 Task: Set up a reminder for the sugar-free month.
Action: Mouse moved to (83, 126)
Screenshot: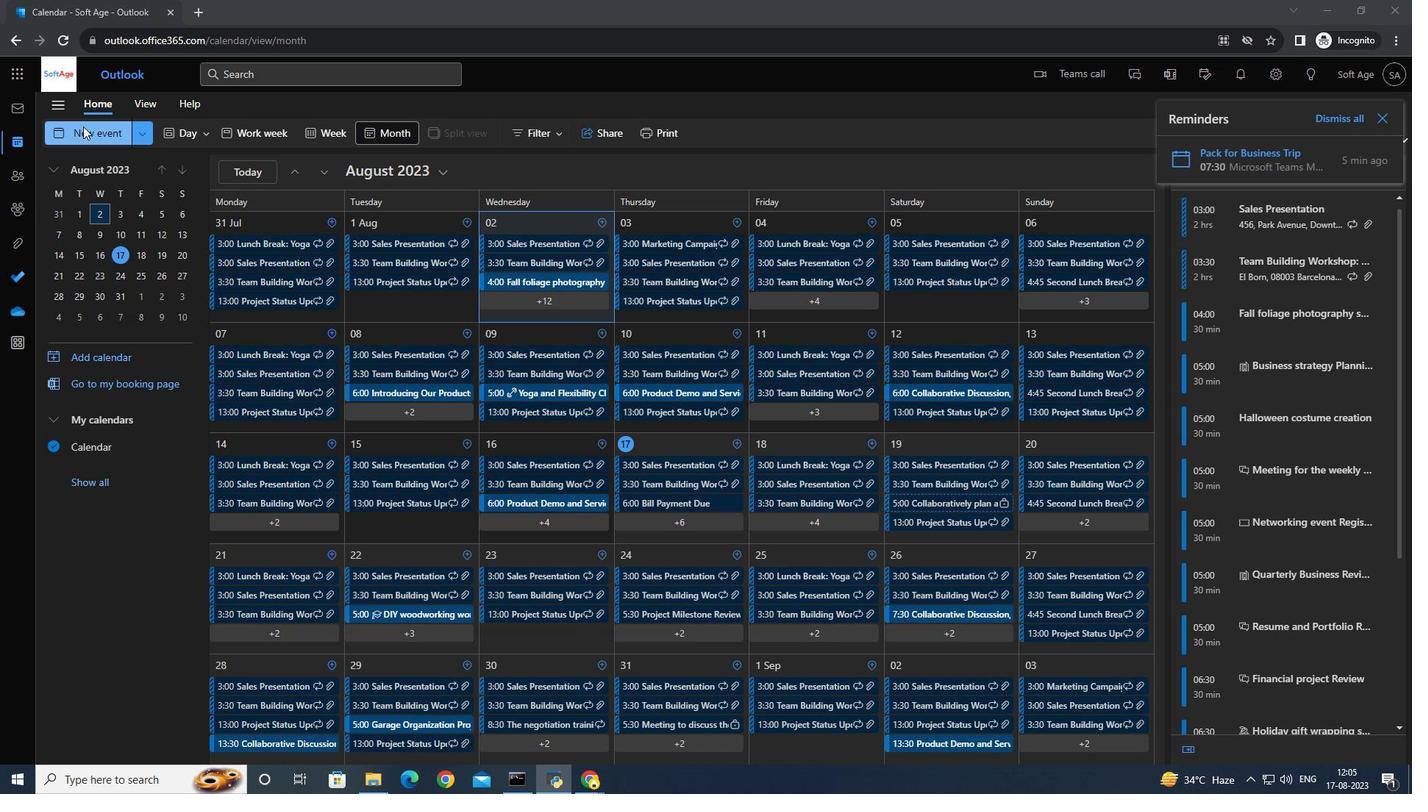 
Action: Mouse pressed left at (83, 126)
Screenshot: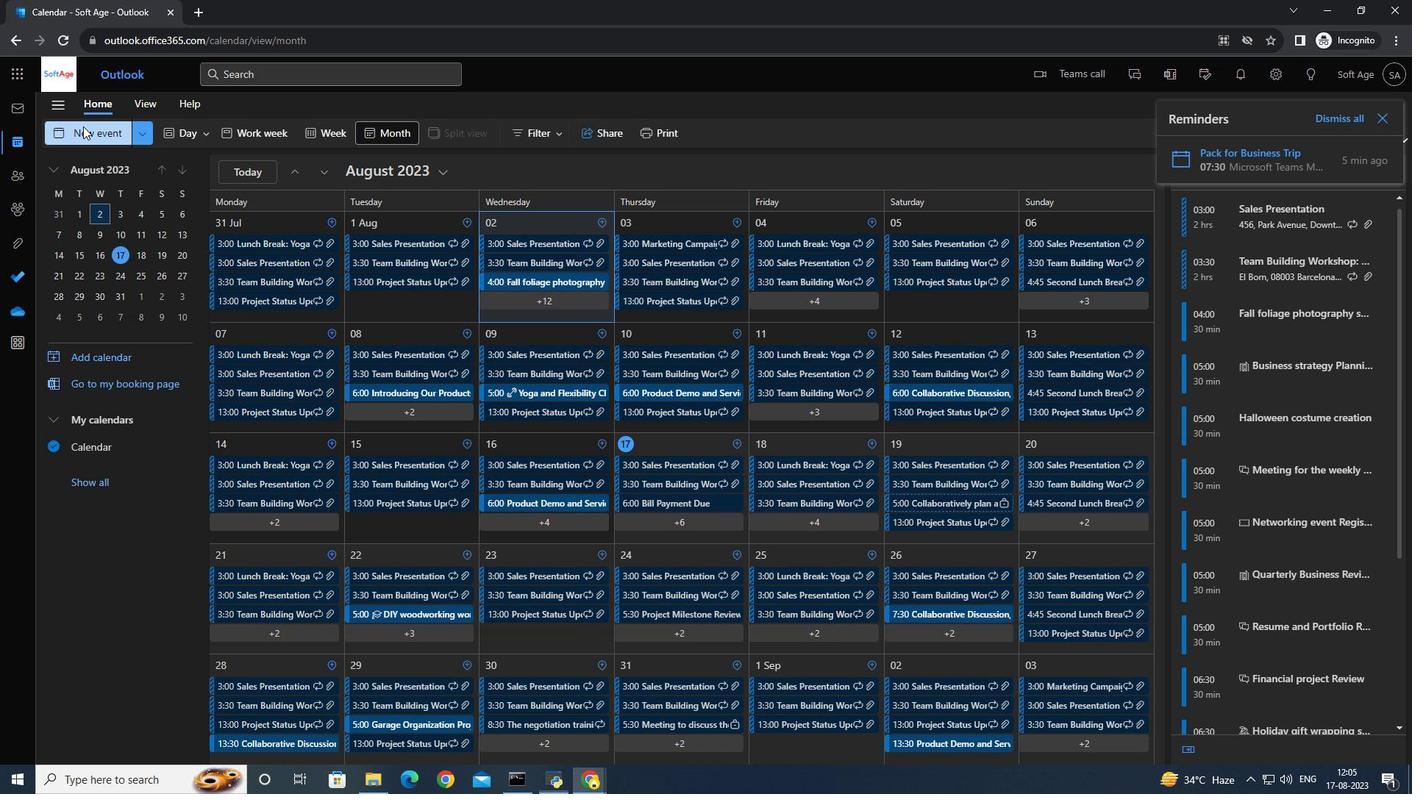 
Action: Mouse moved to (375, 234)
Screenshot: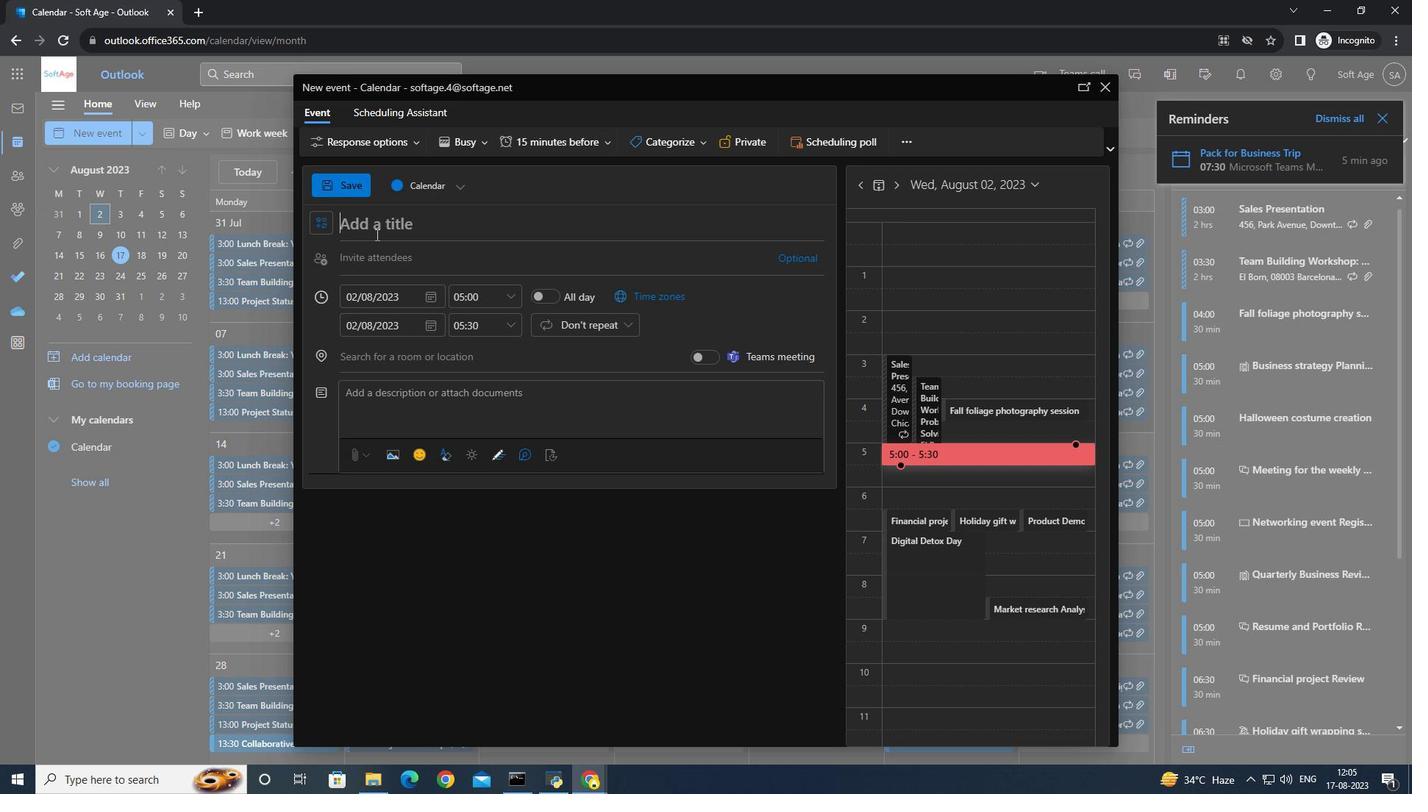
Action: Key pressed <Key.caps_lock>S<Key.caps_lock>ugar<Key.space><Key.caps_lock>F<Key.caps_lock>ree<Key.space><Key.caps_lock>M<Key.caps_lock>onth
Screenshot: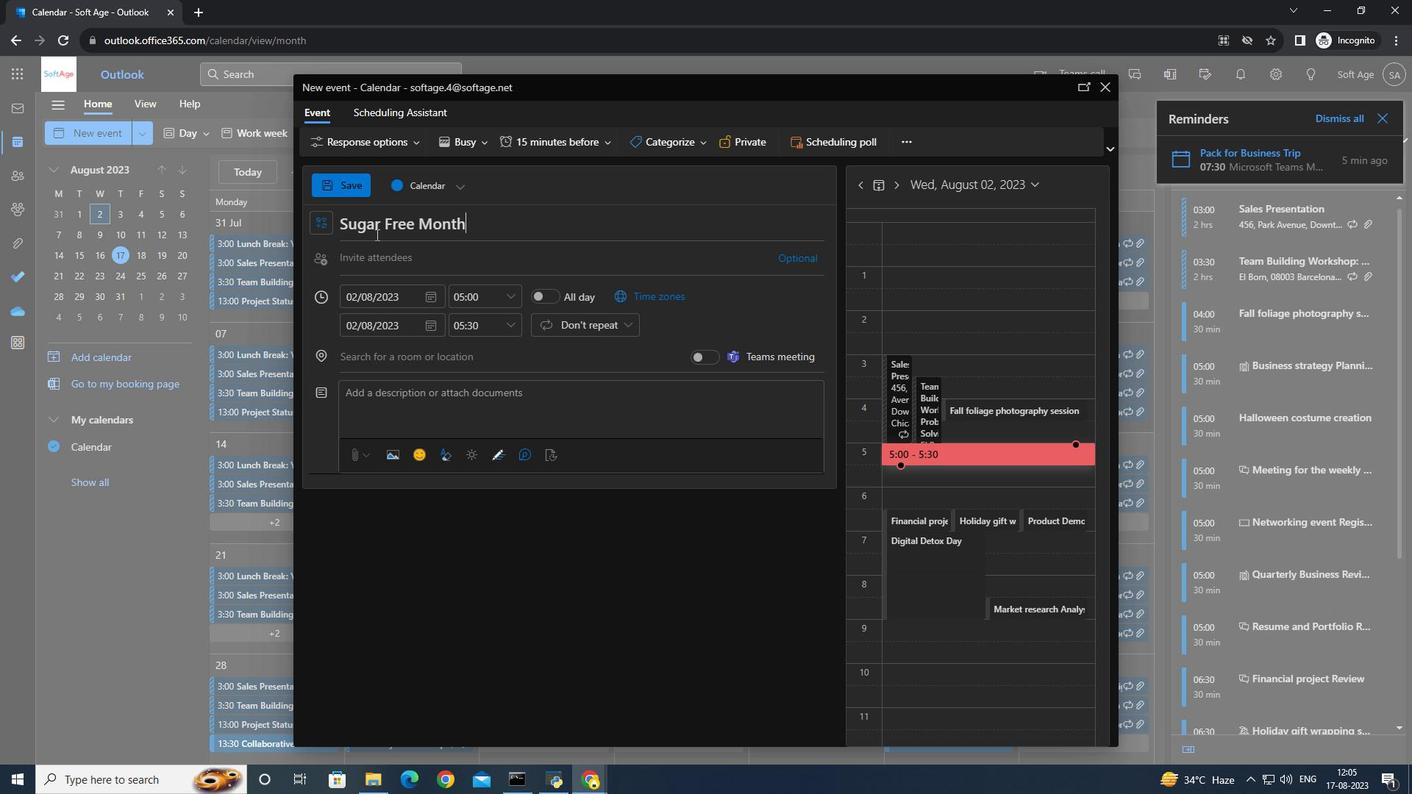
Action: Mouse moved to (404, 297)
Screenshot: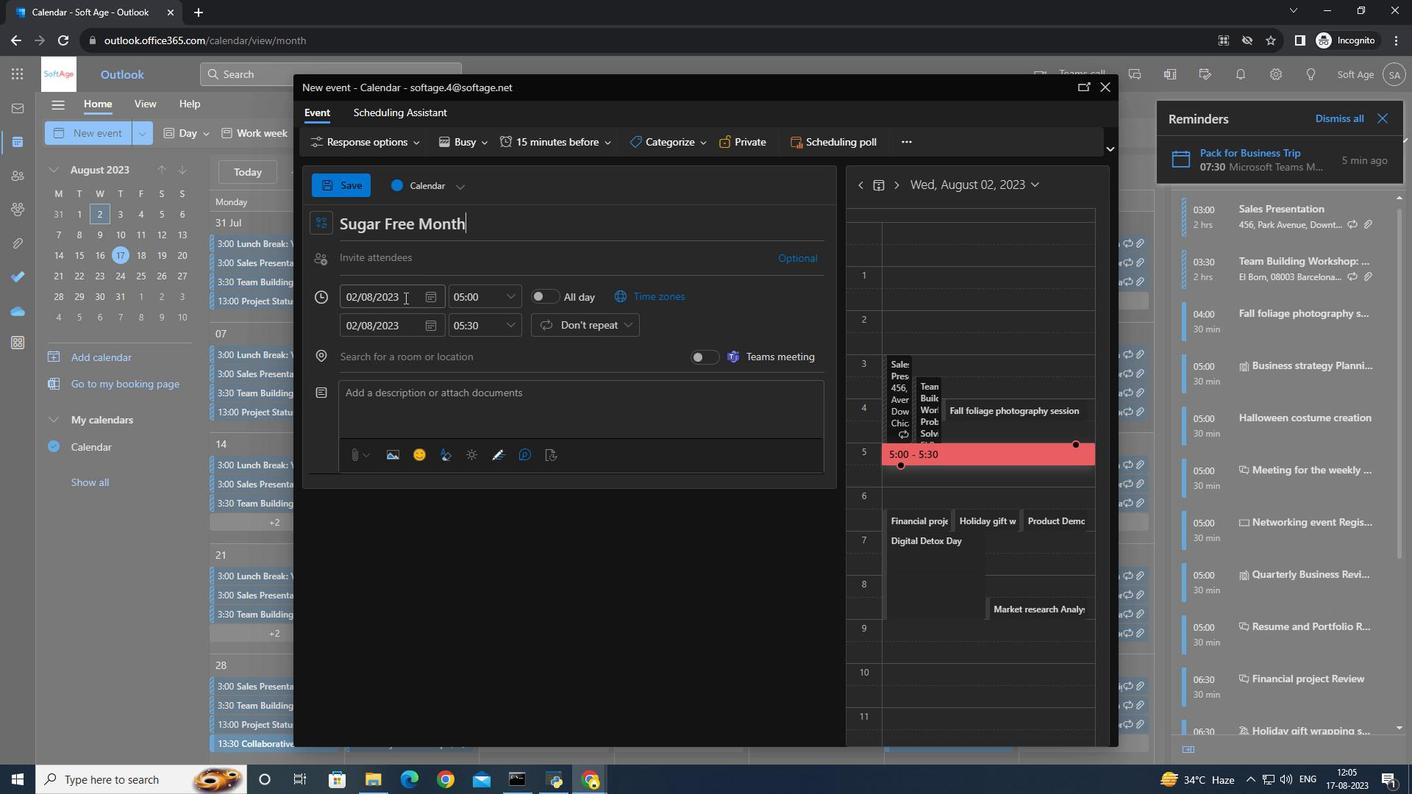 
Action: Mouse pressed left at (404, 297)
Screenshot: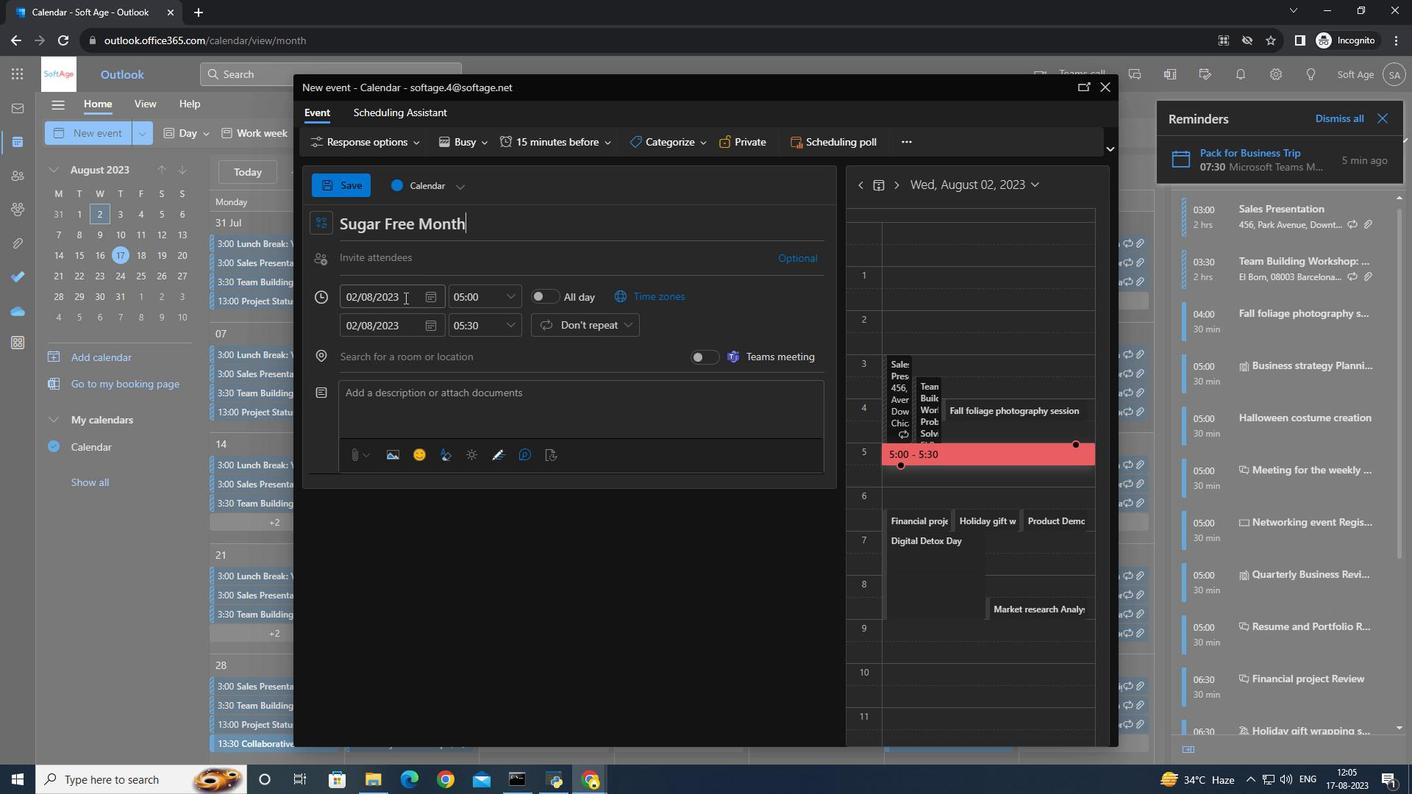 
Action: Mouse moved to (417, 393)
Screenshot: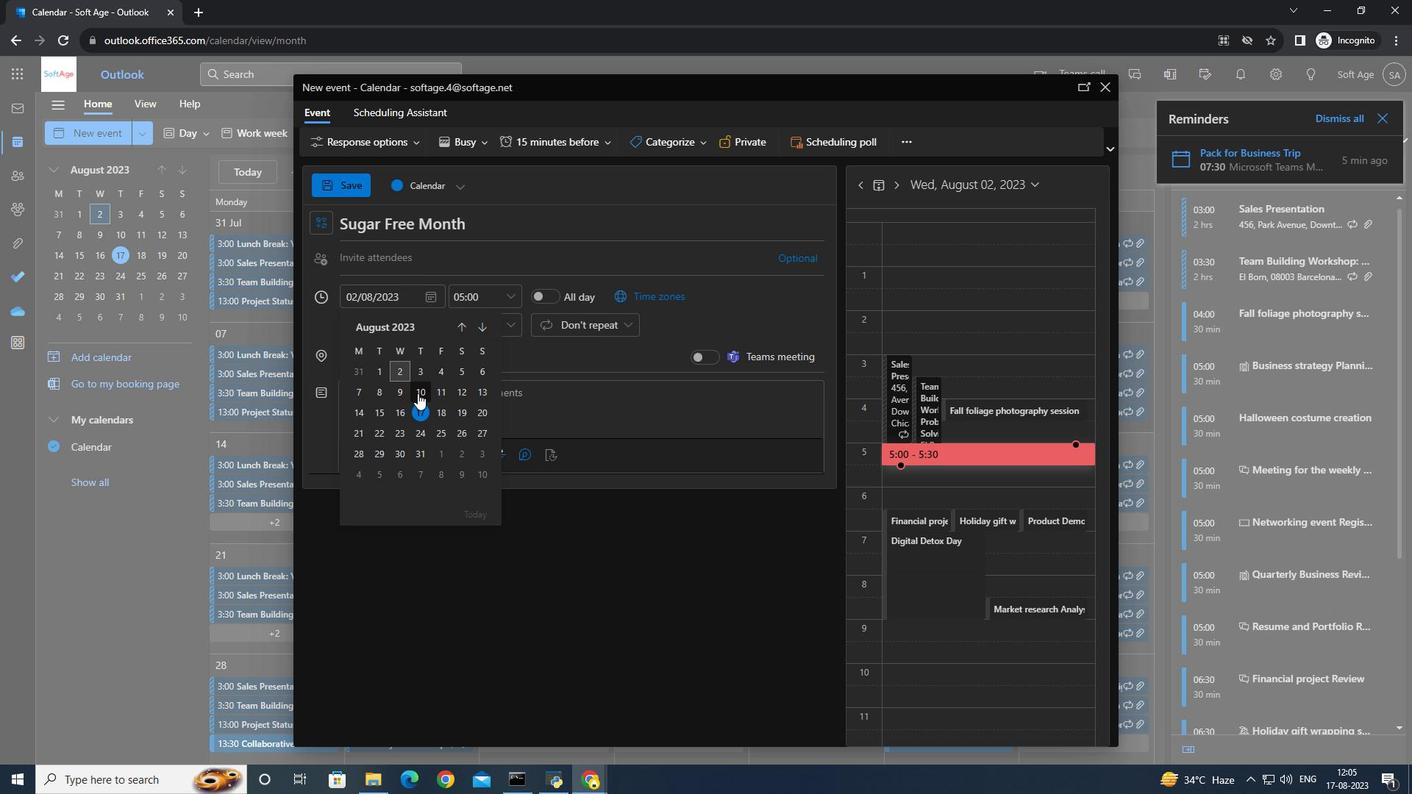 
Action: Mouse pressed left at (417, 393)
Screenshot: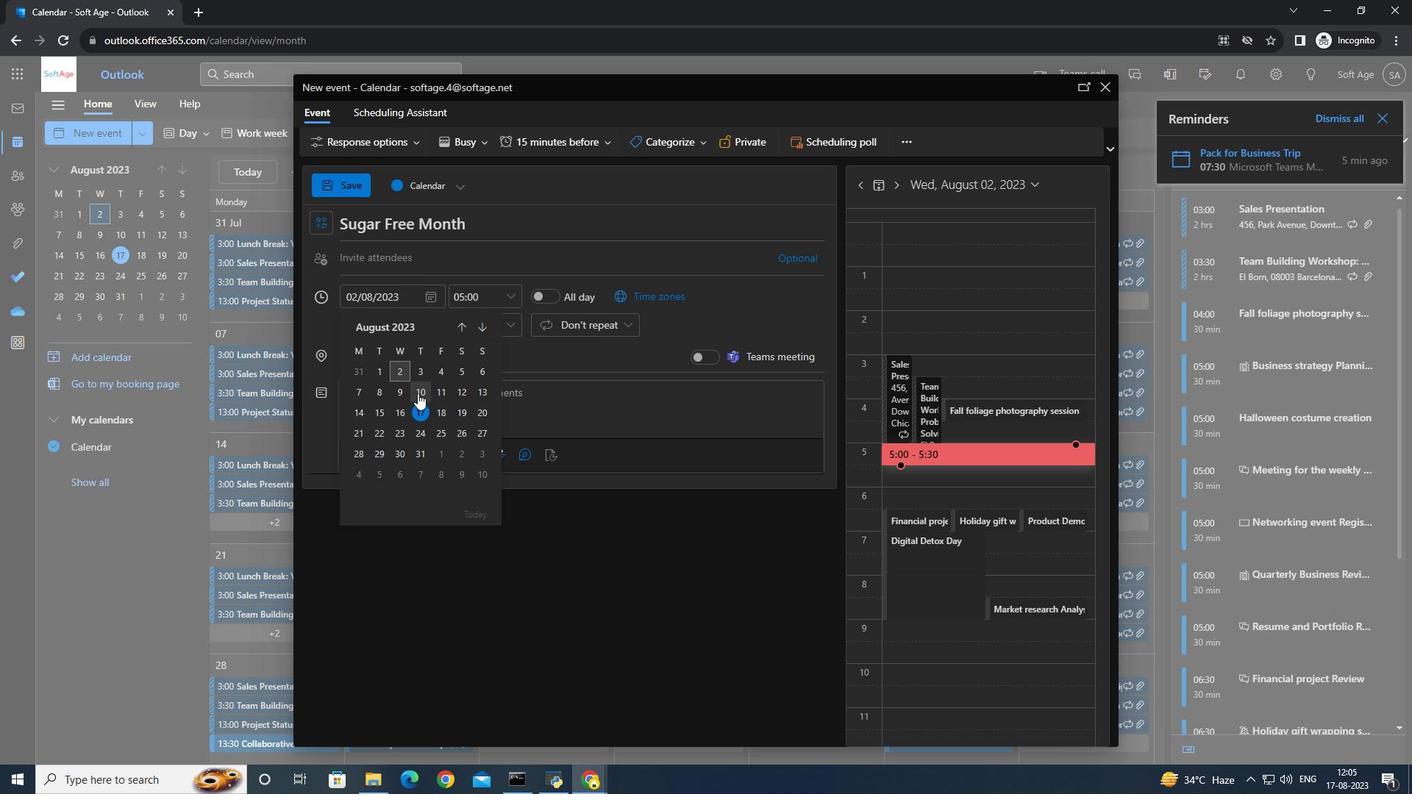 
Action: Mouse moved to (505, 302)
Screenshot: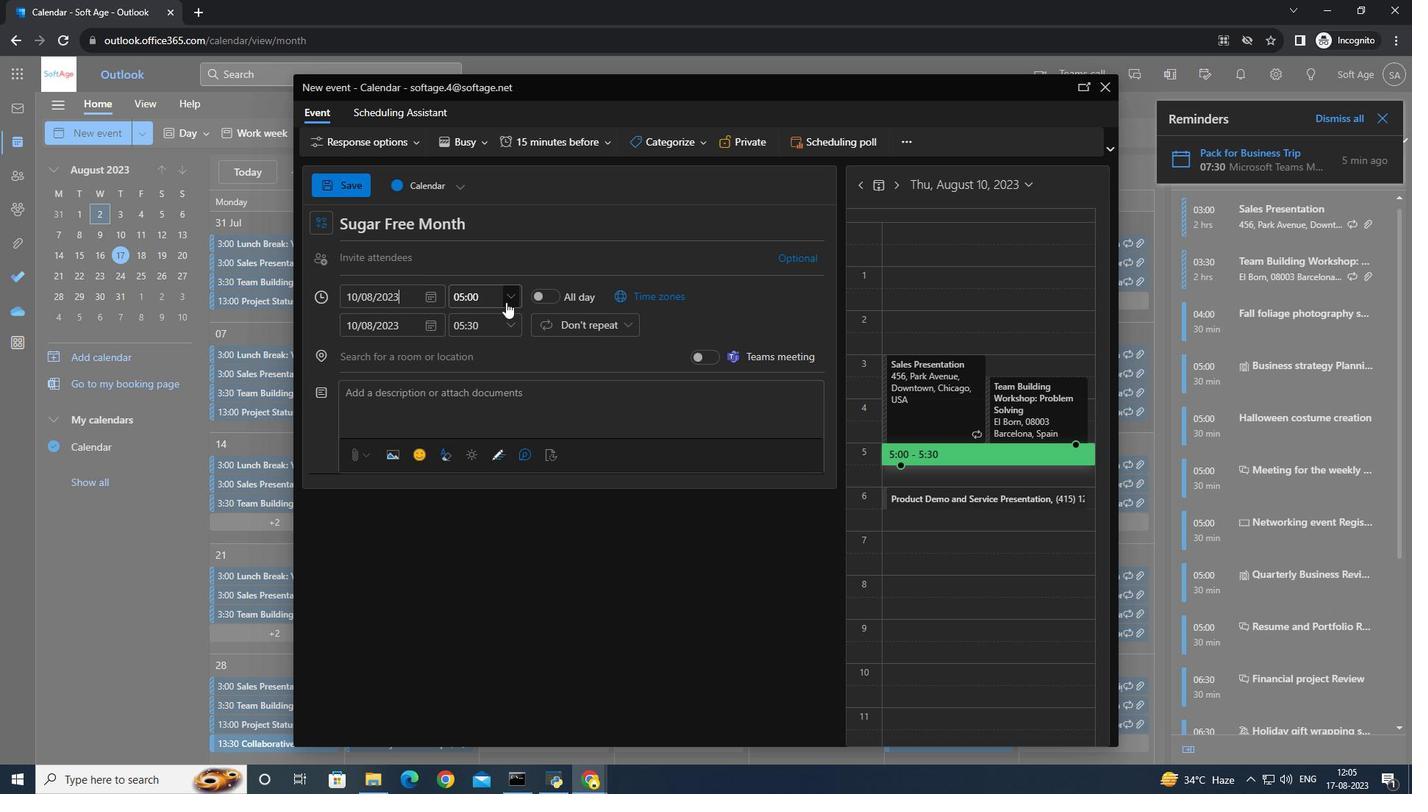 
Action: Mouse pressed left at (505, 302)
Screenshot: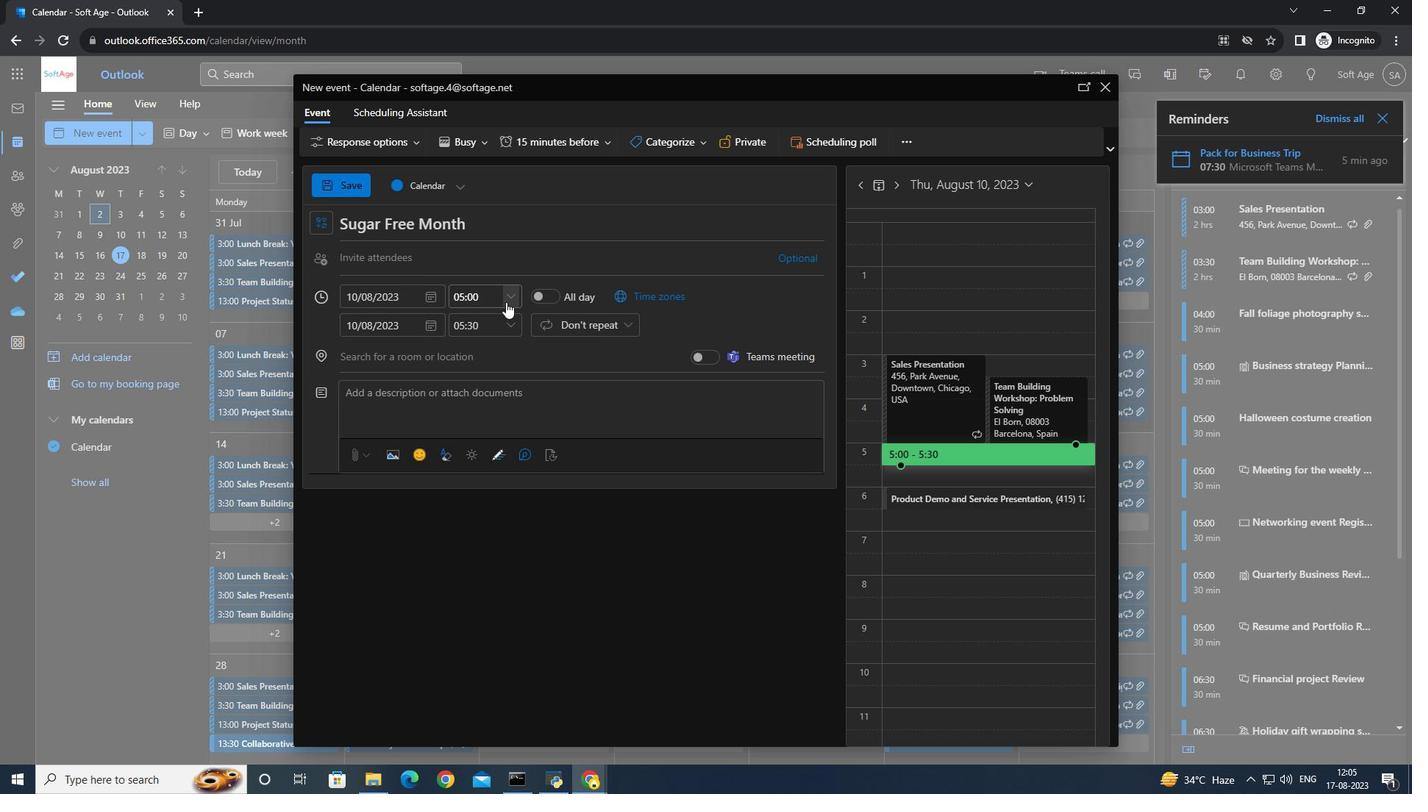 
Action: Mouse moved to (485, 369)
Screenshot: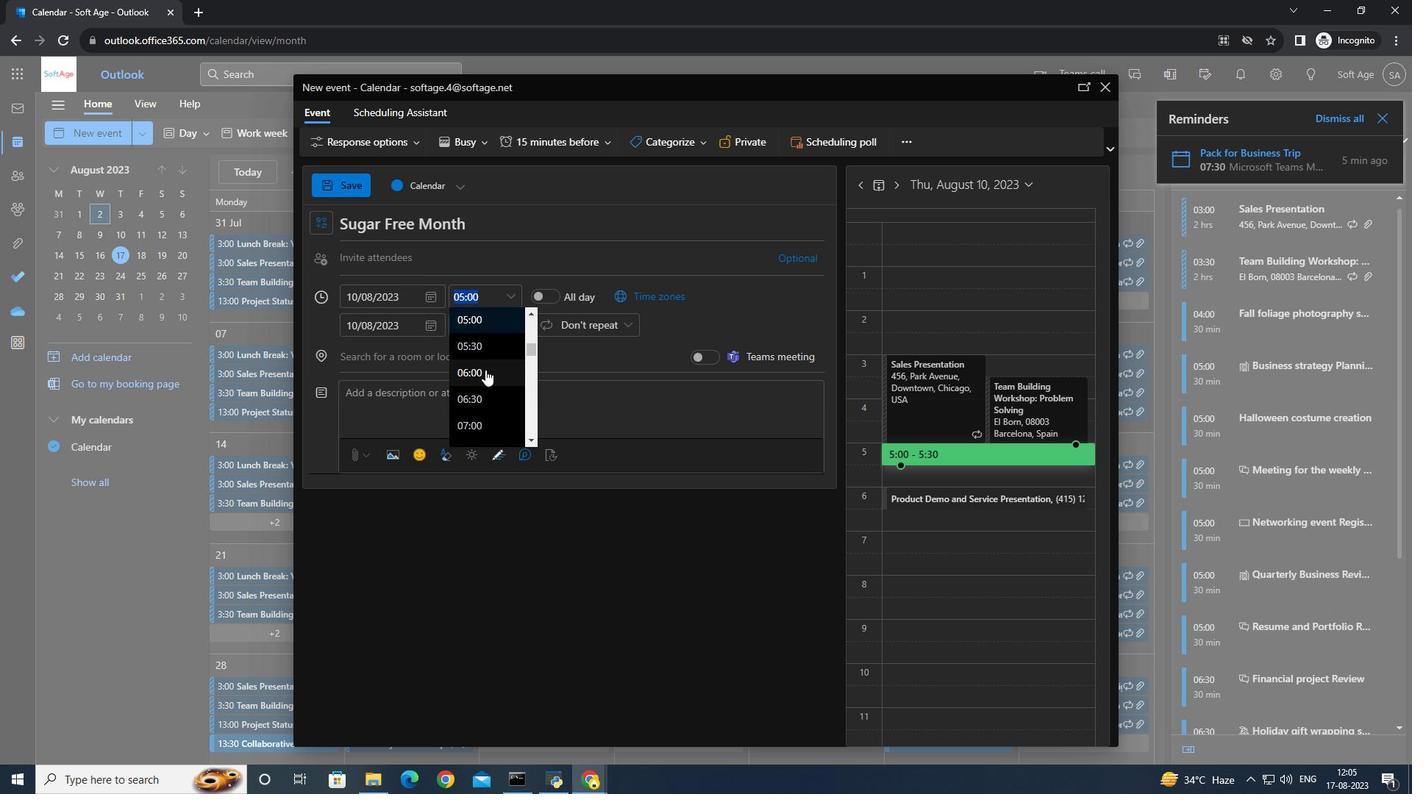 
Action: Mouse scrolled (485, 370) with delta (0, 0)
Screenshot: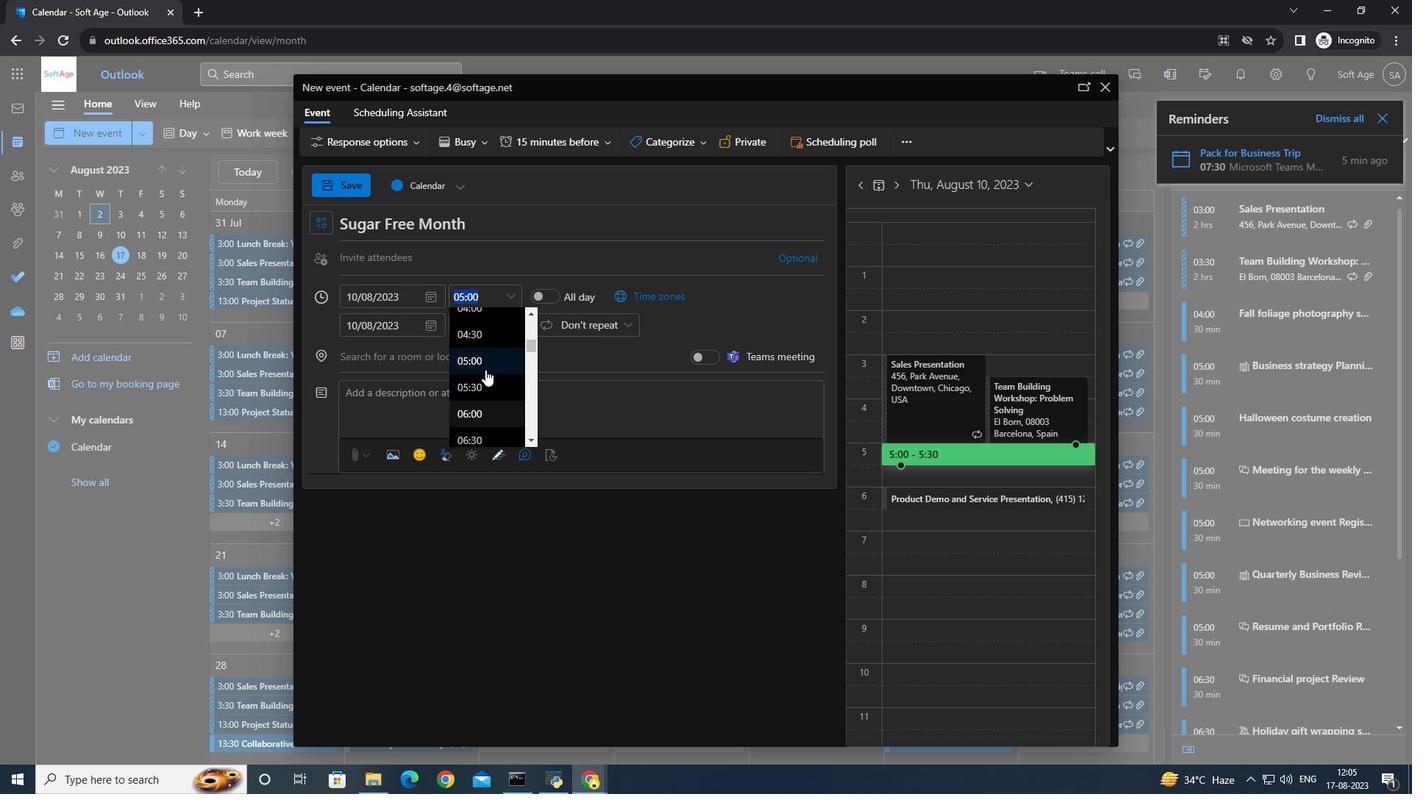 
Action: Mouse scrolled (485, 370) with delta (0, 0)
Screenshot: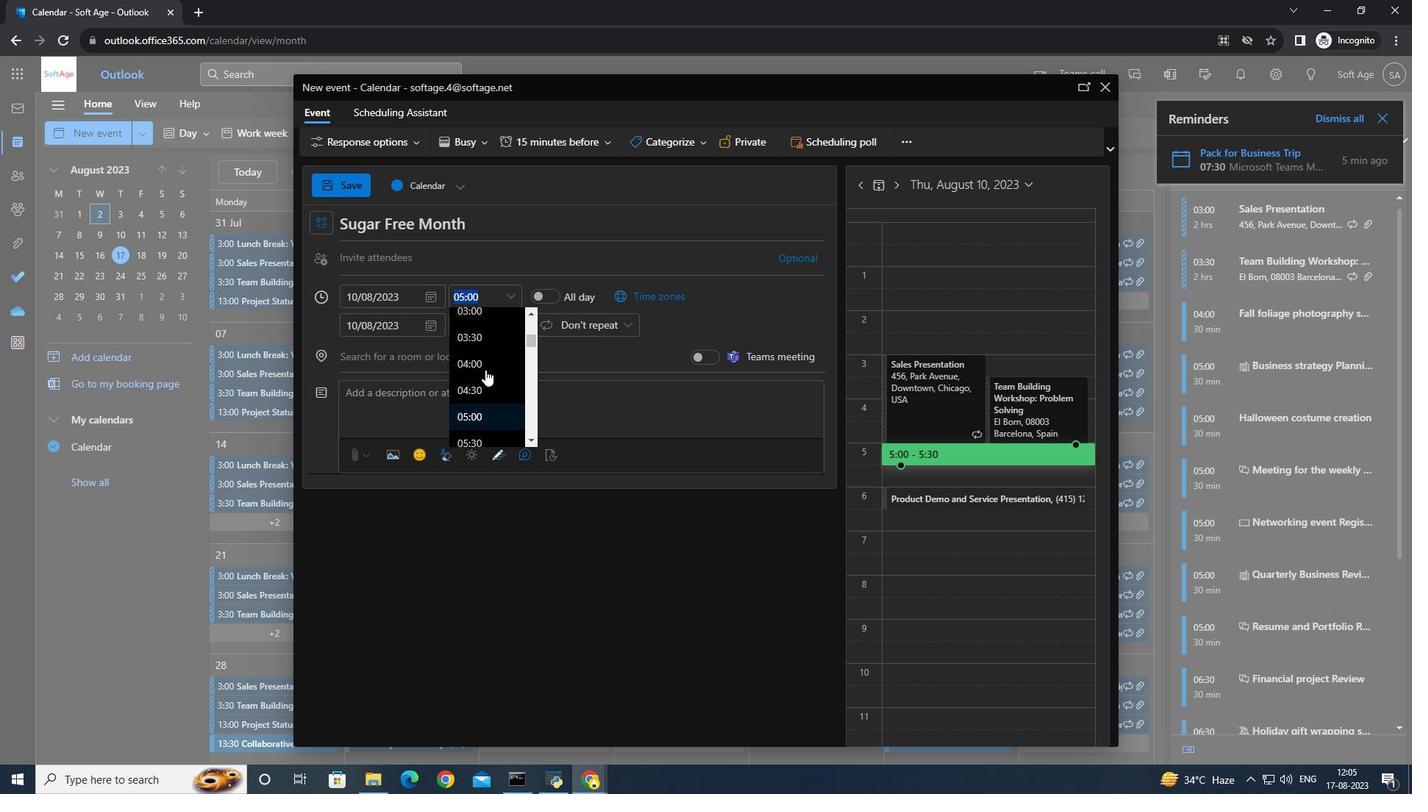 
Action: Mouse scrolled (485, 370) with delta (0, 0)
Screenshot: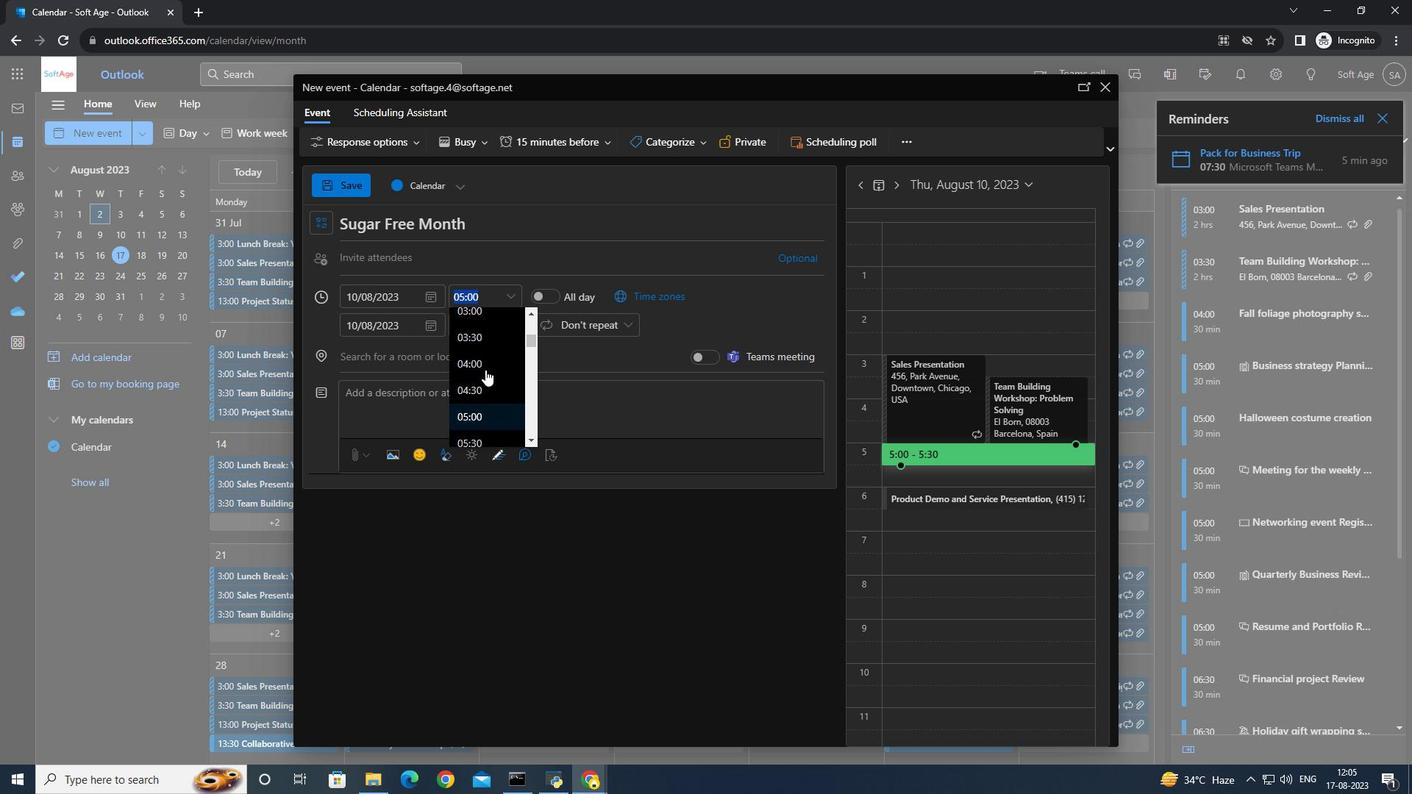 
Action: Mouse scrolled (485, 370) with delta (0, 0)
Screenshot: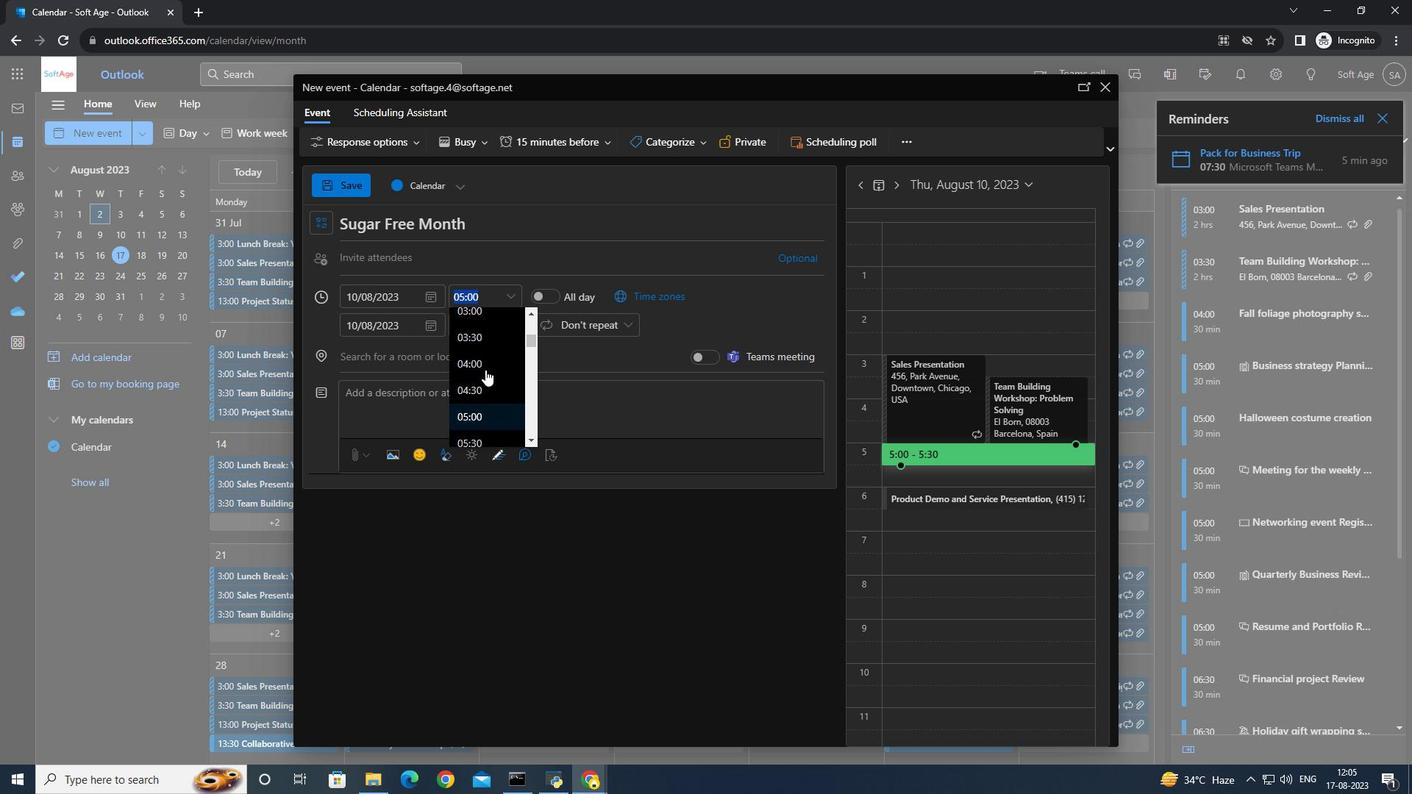 
Action: Mouse scrolled (485, 370) with delta (0, 0)
Screenshot: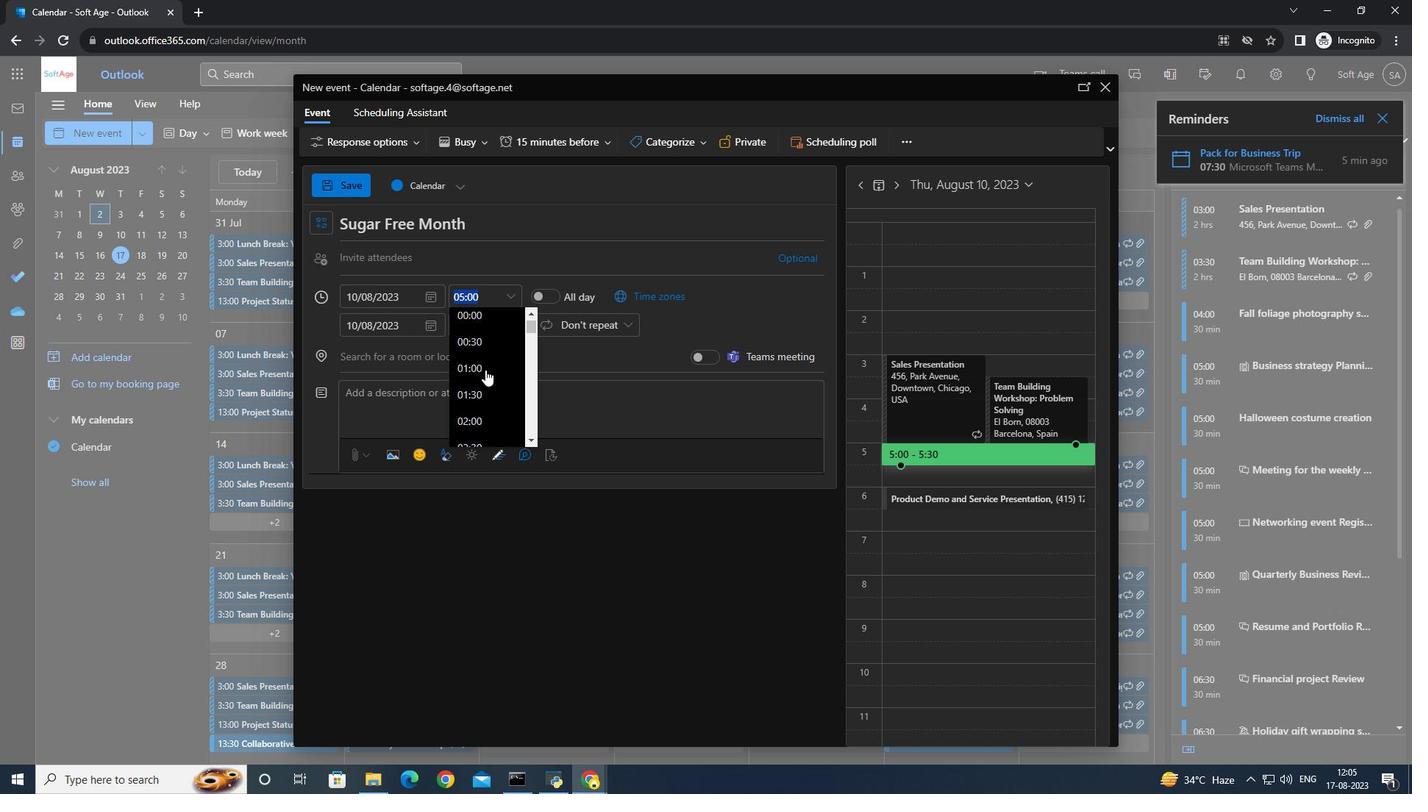 
Action: Mouse moved to (483, 402)
Screenshot: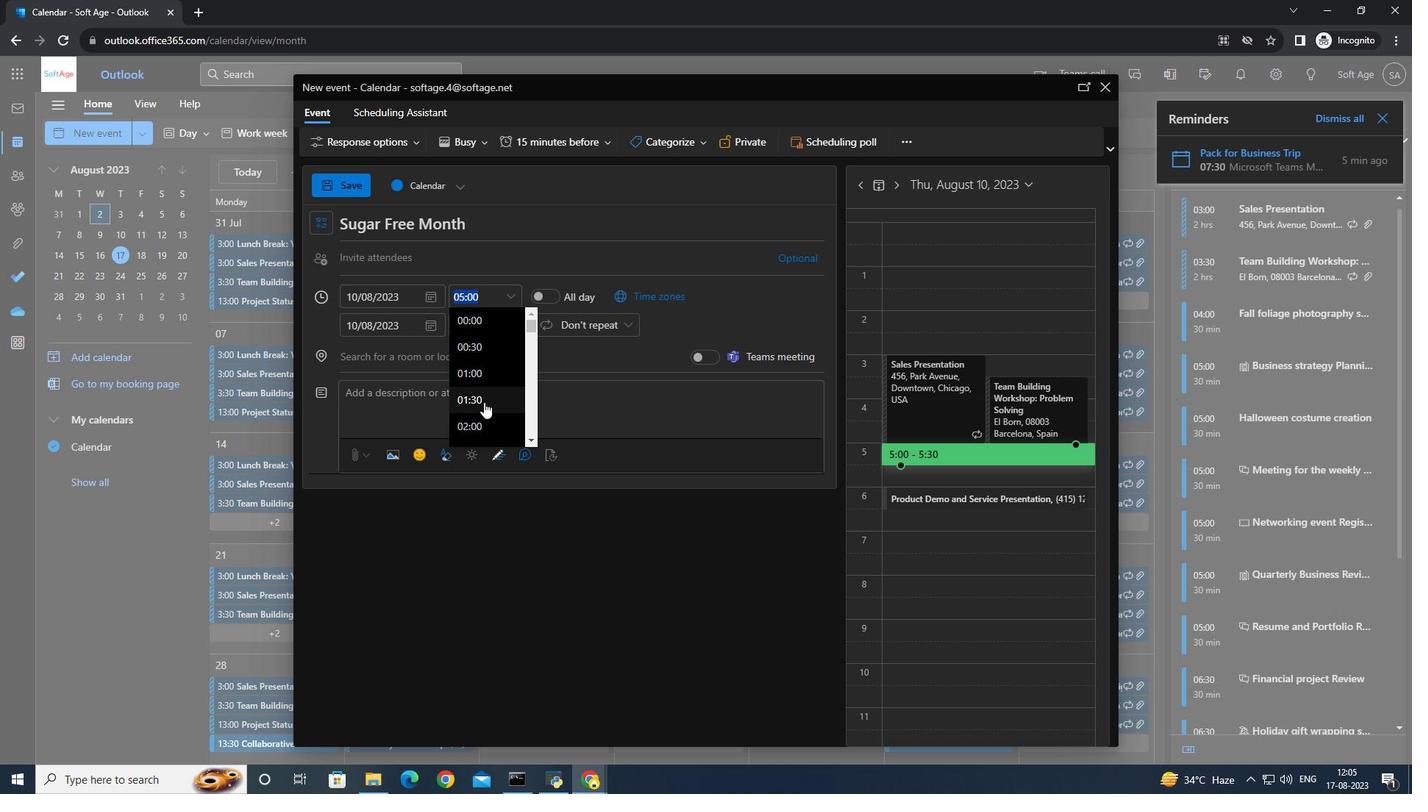 
Action: Mouse scrolled (483, 401) with delta (0, 0)
Screenshot: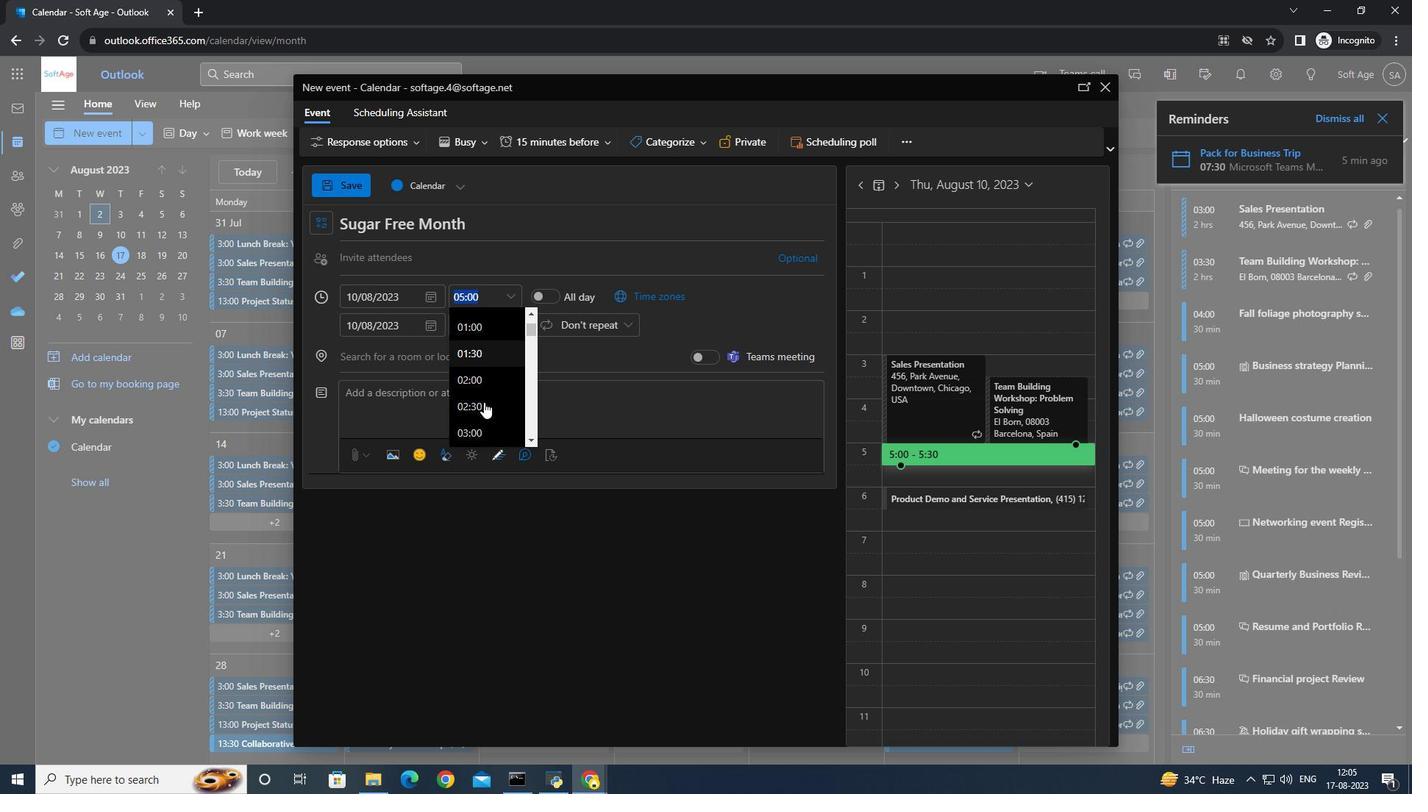 
Action: Mouse scrolled (483, 401) with delta (0, 0)
Screenshot: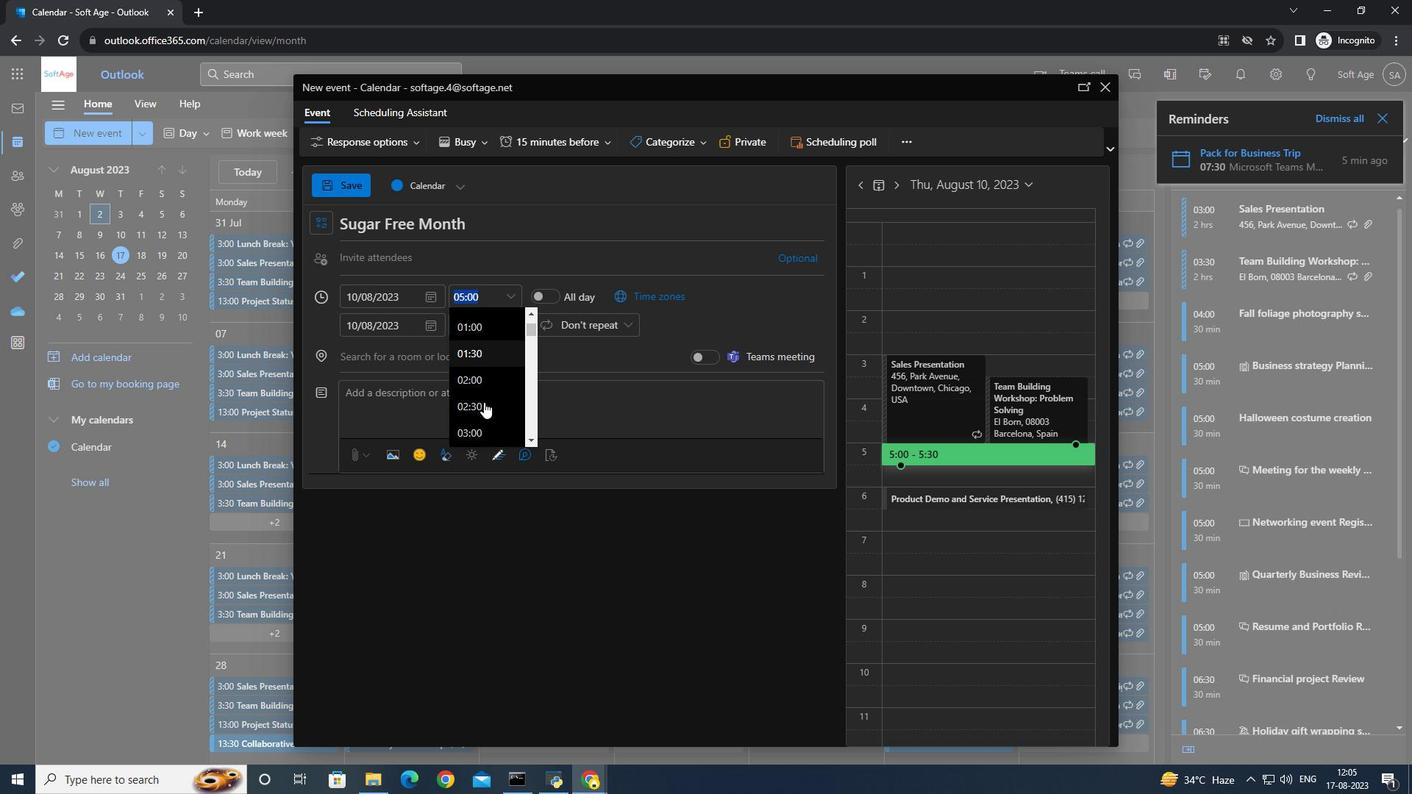 
Action: Mouse moved to (477, 403)
Screenshot: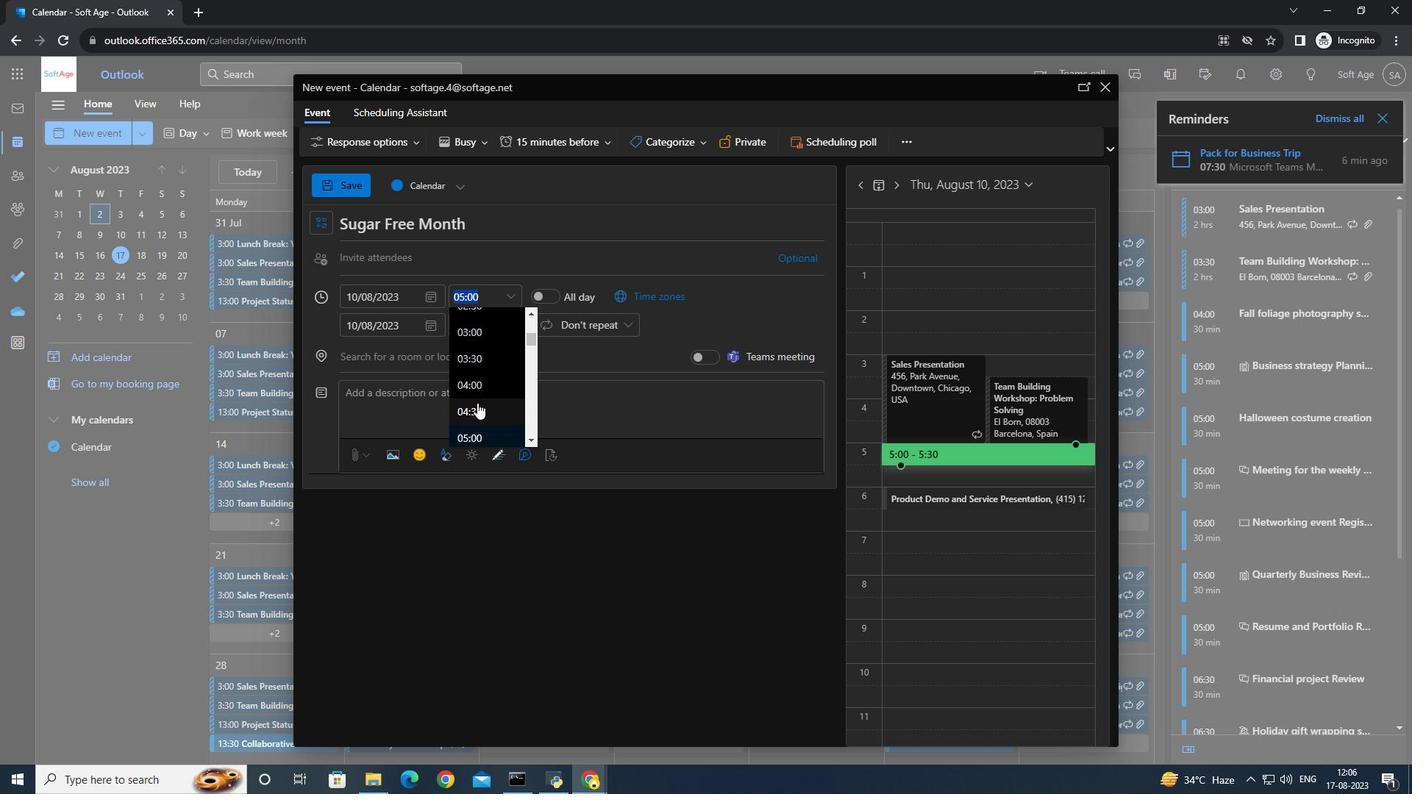 
Action: Mouse pressed left at (477, 403)
Screenshot: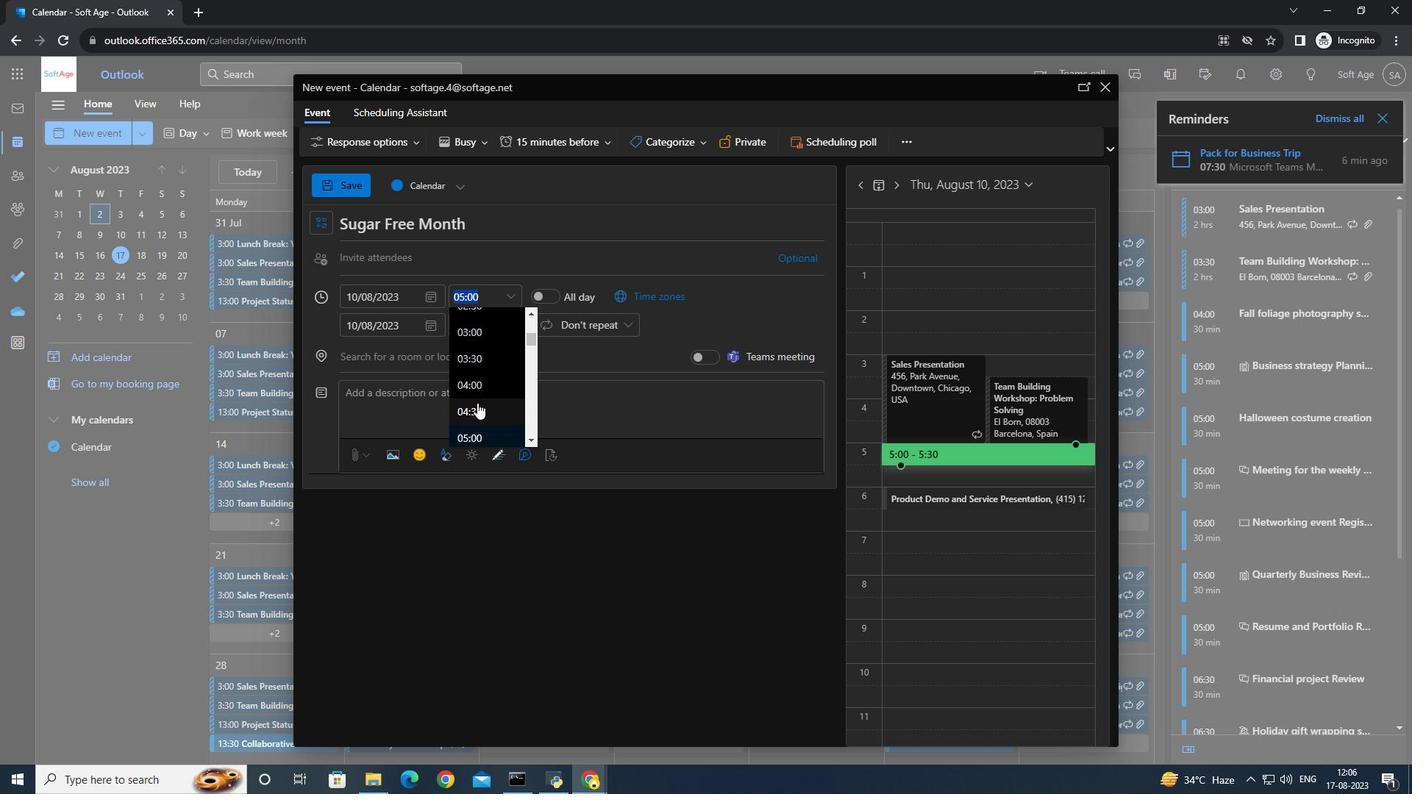 
Action: Mouse moved to (499, 297)
Screenshot: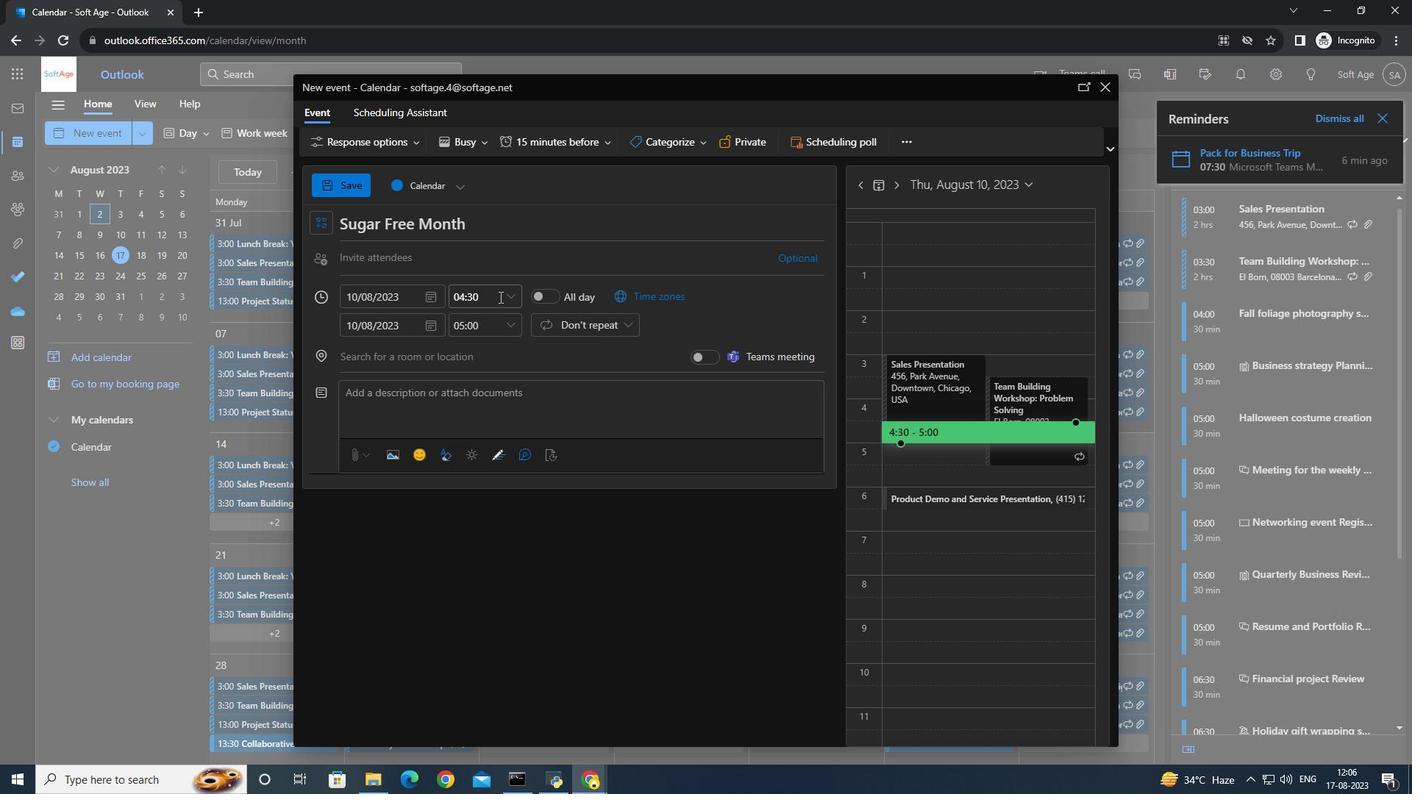 
Action: Mouse pressed left at (499, 297)
Screenshot: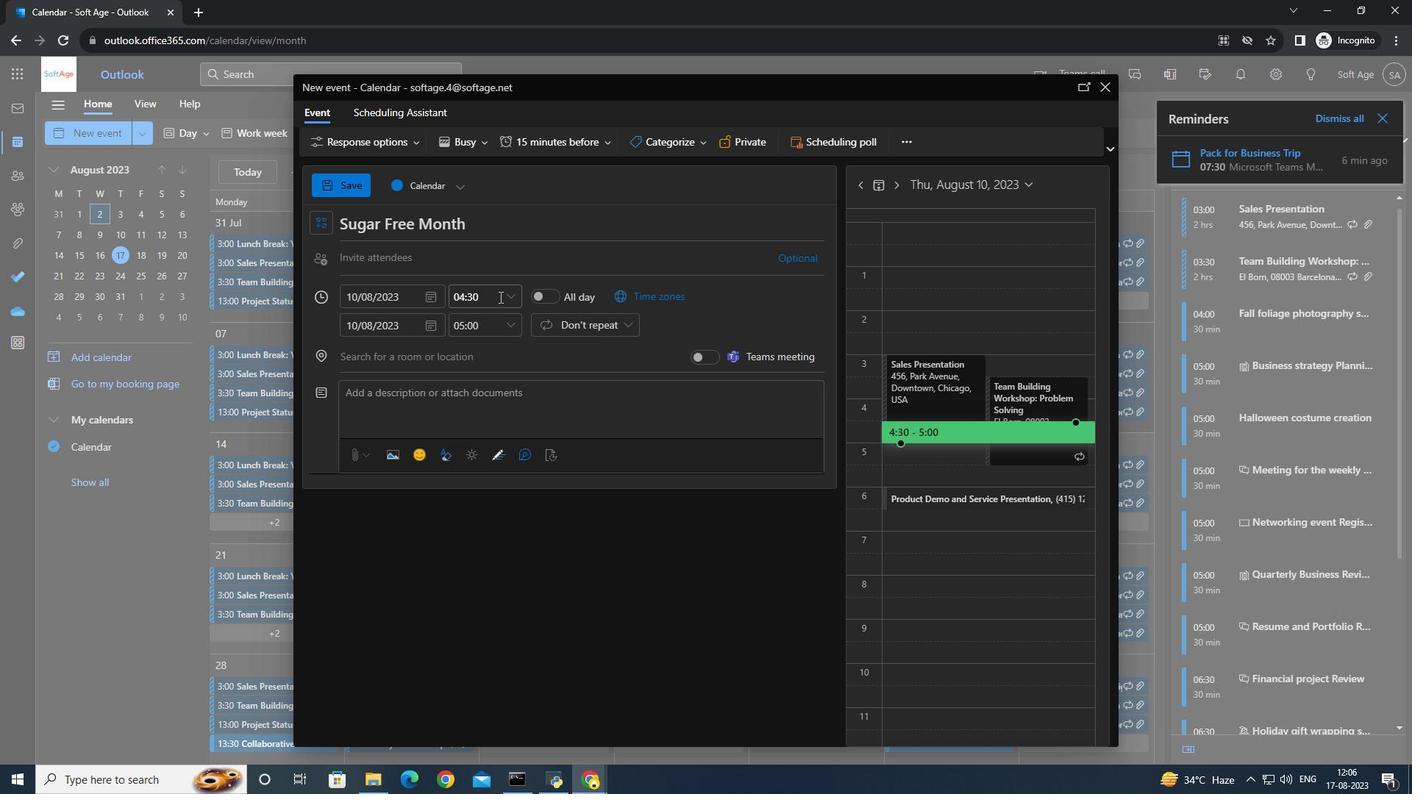 
Action: Mouse moved to (514, 297)
Screenshot: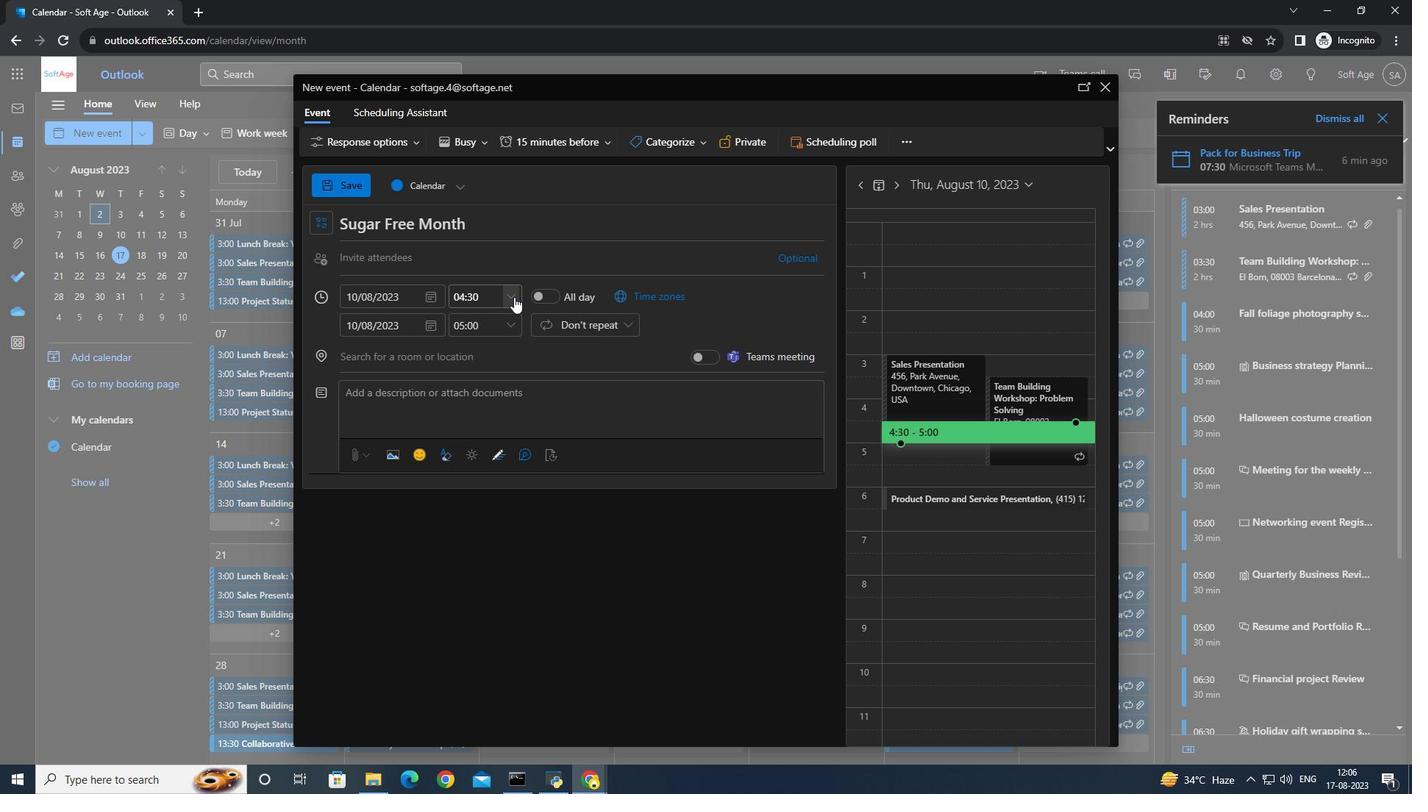 
Action: Mouse pressed left at (514, 297)
Screenshot: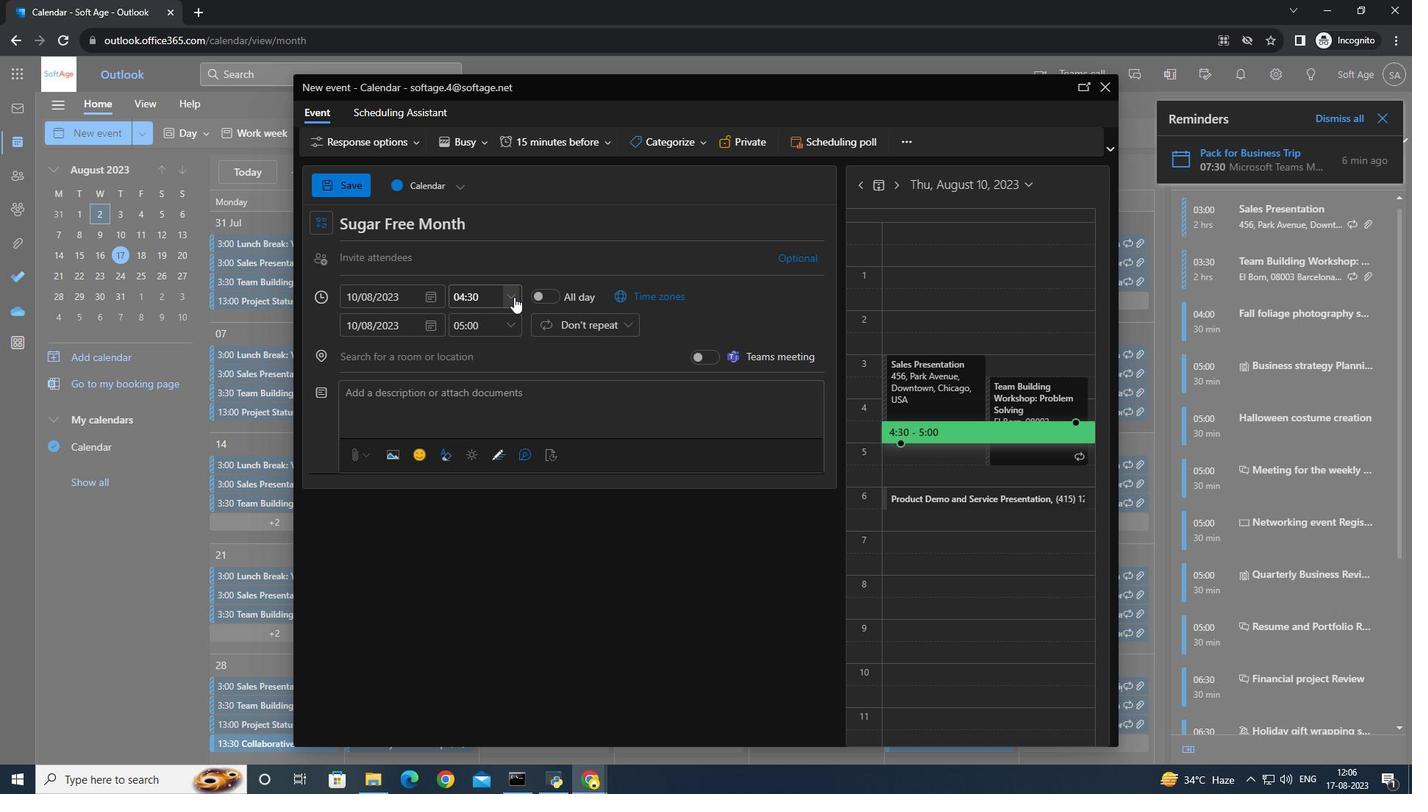 
Action: Mouse moved to (459, 365)
Screenshot: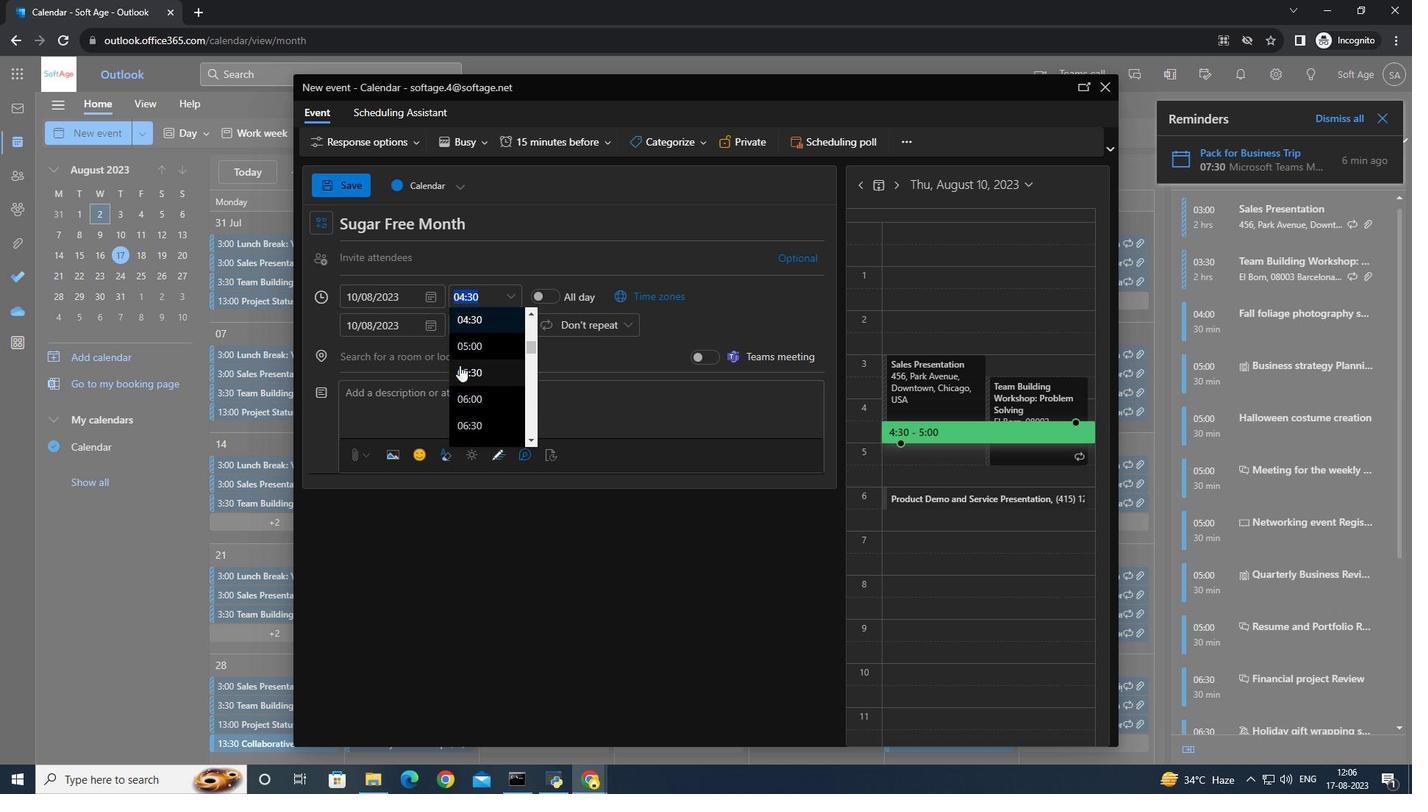 
Action: Mouse scrolled (459, 364) with delta (0, 0)
Screenshot: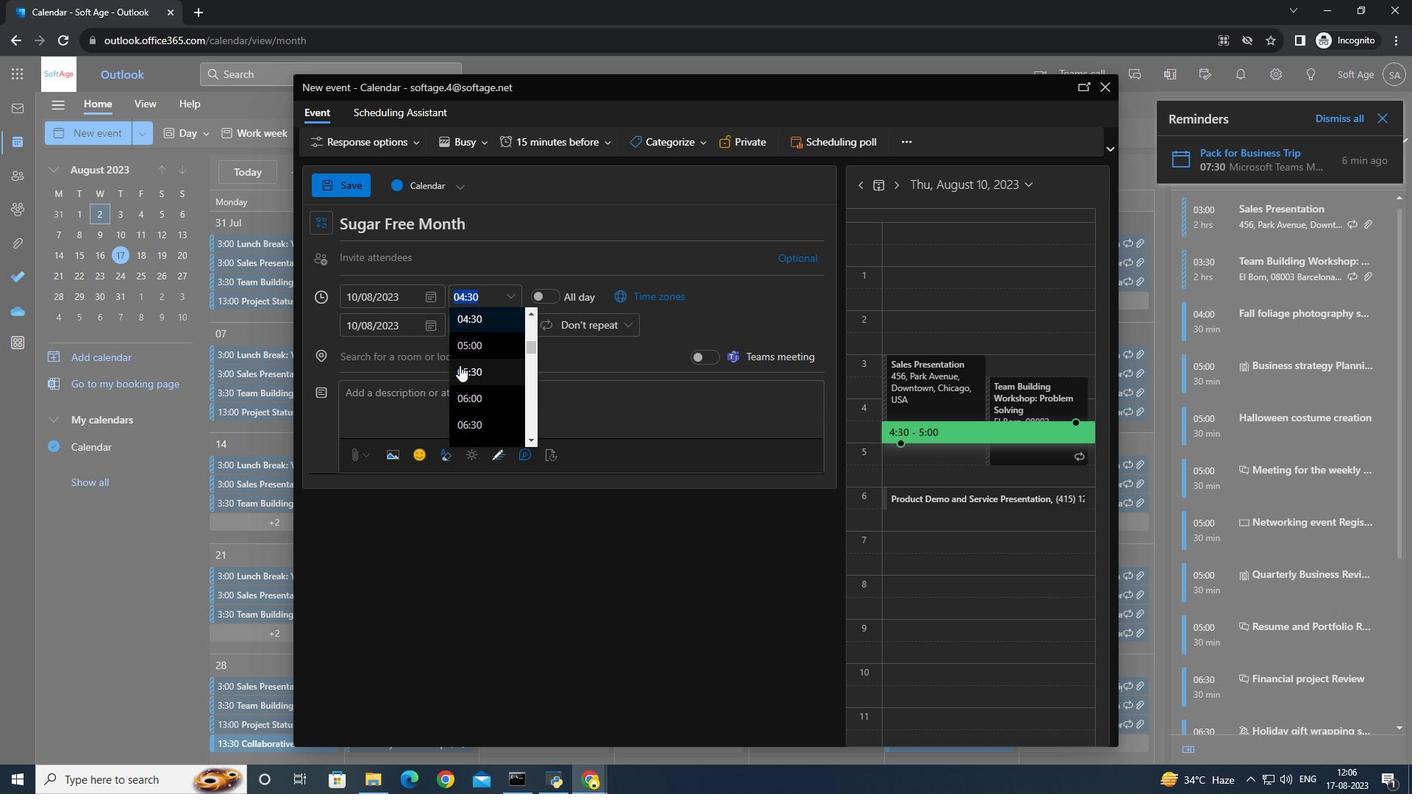 
Action: Mouse scrolled (459, 364) with delta (0, 0)
Screenshot: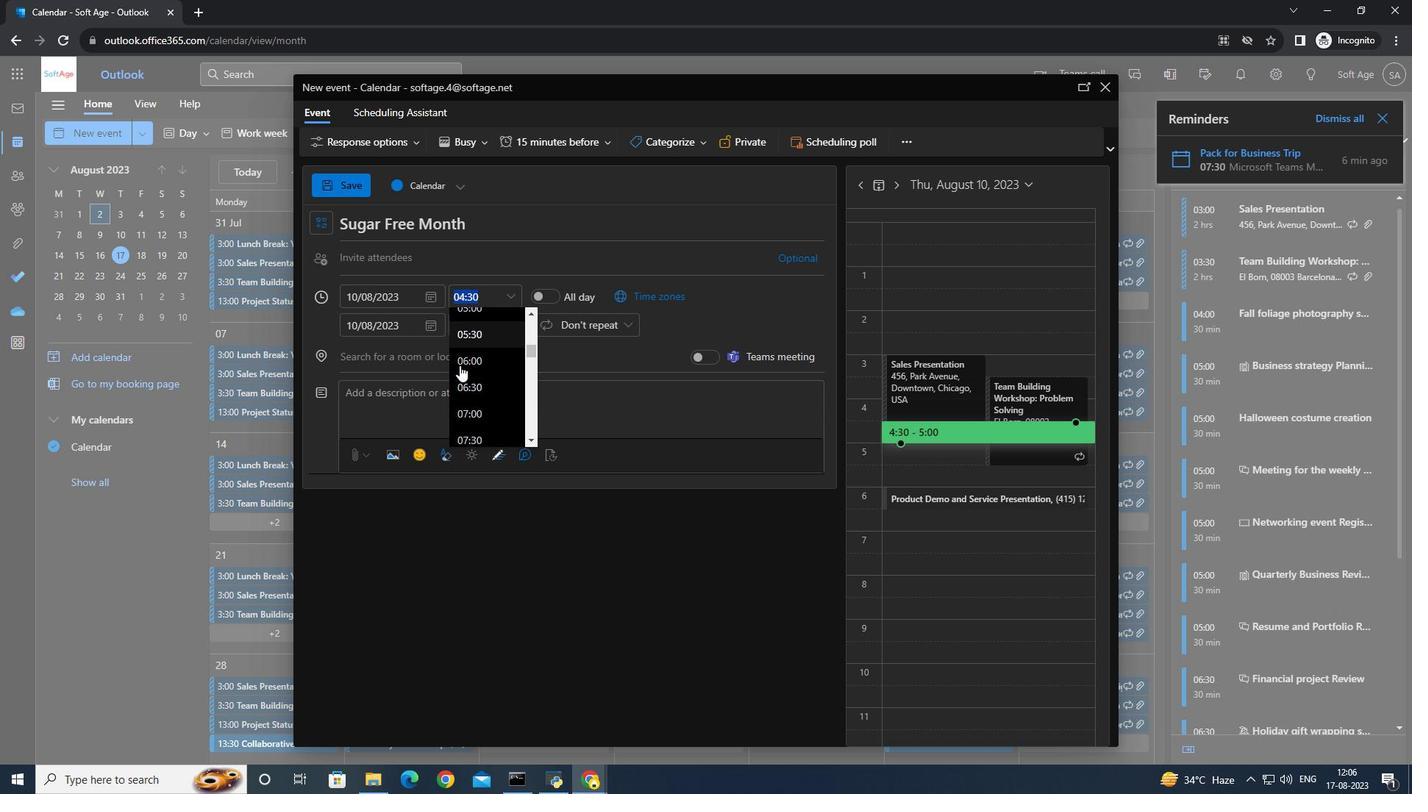 
Action: Mouse scrolled (459, 364) with delta (0, 0)
Screenshot: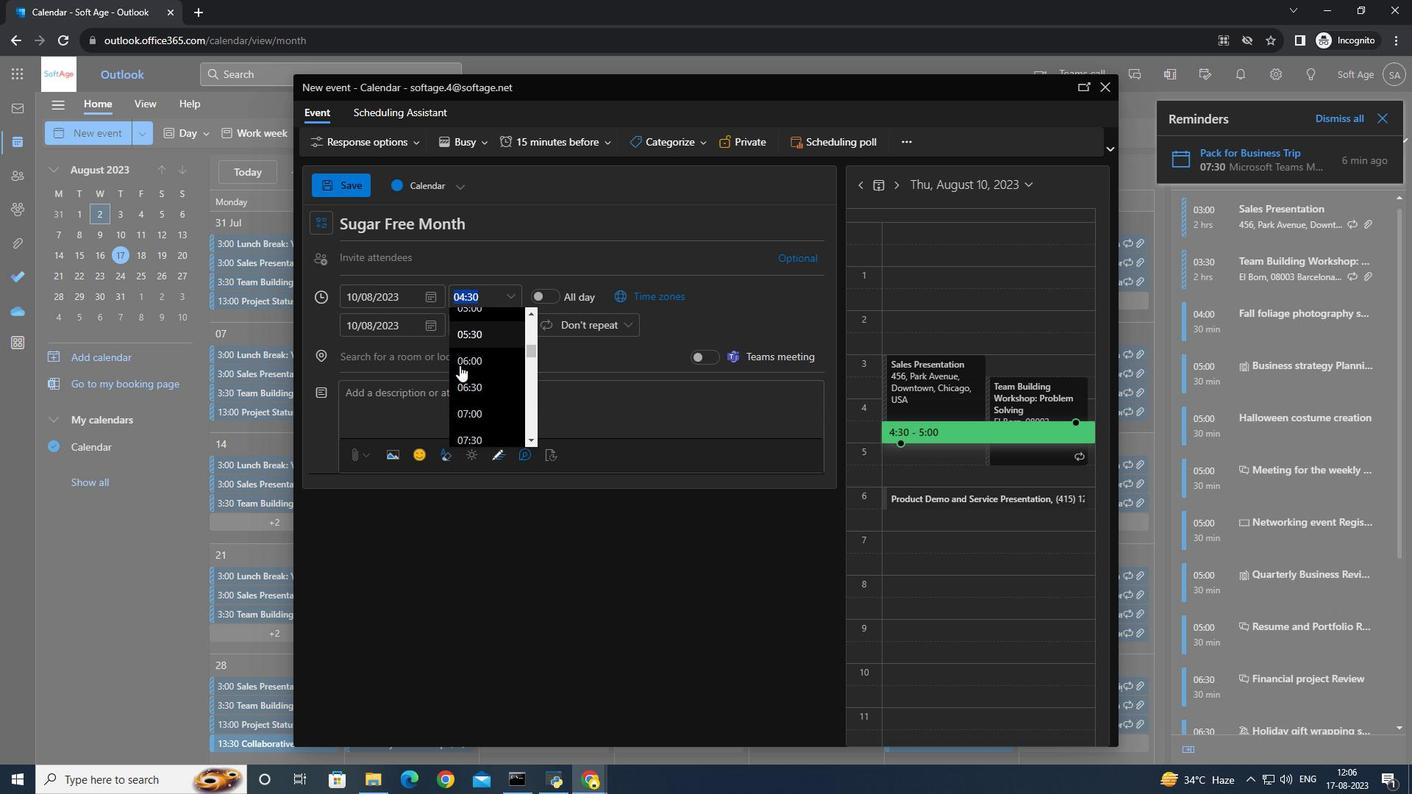 
Action: Mouse moved to (461, 365)
Screenshot: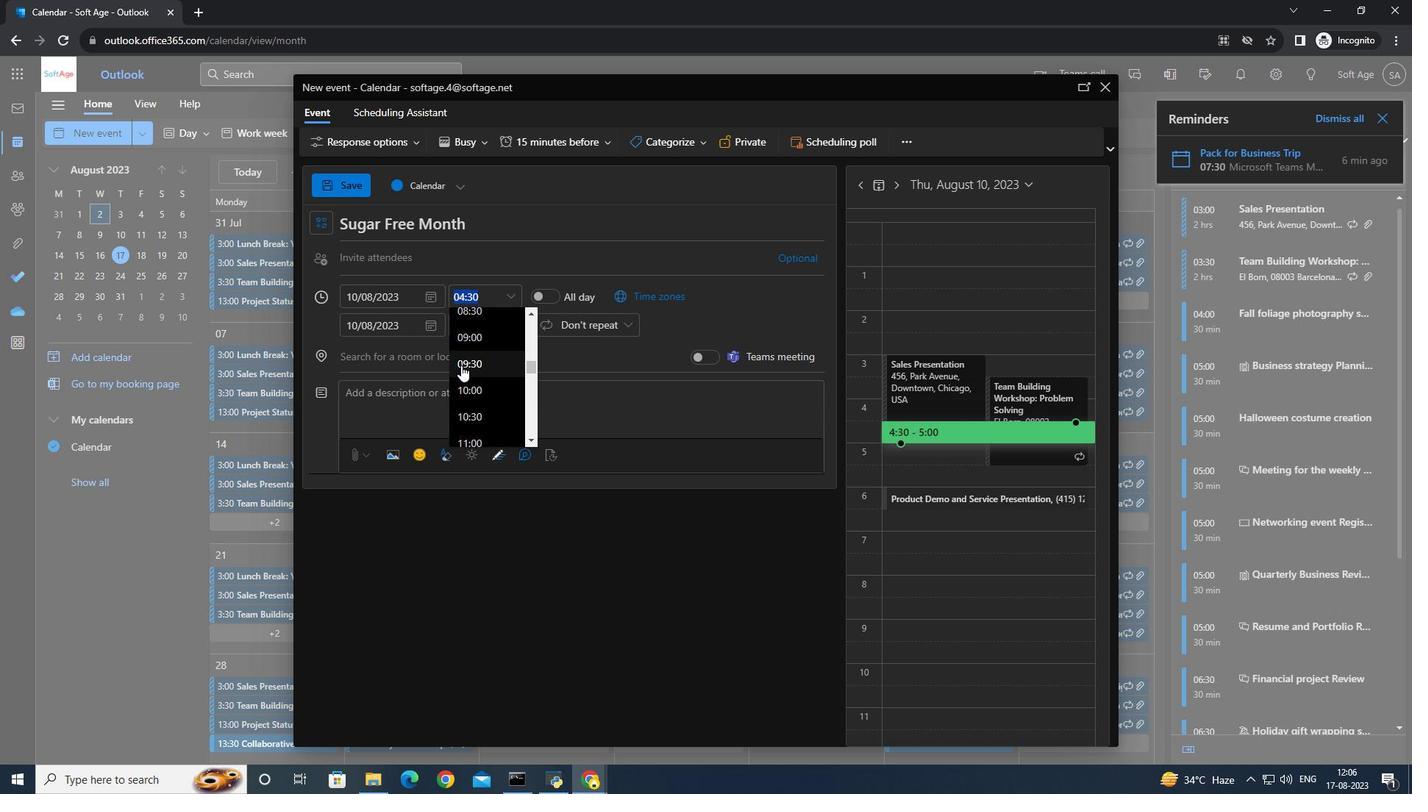 
Action: Mouse pressed left at (461, 365)
Screenshot: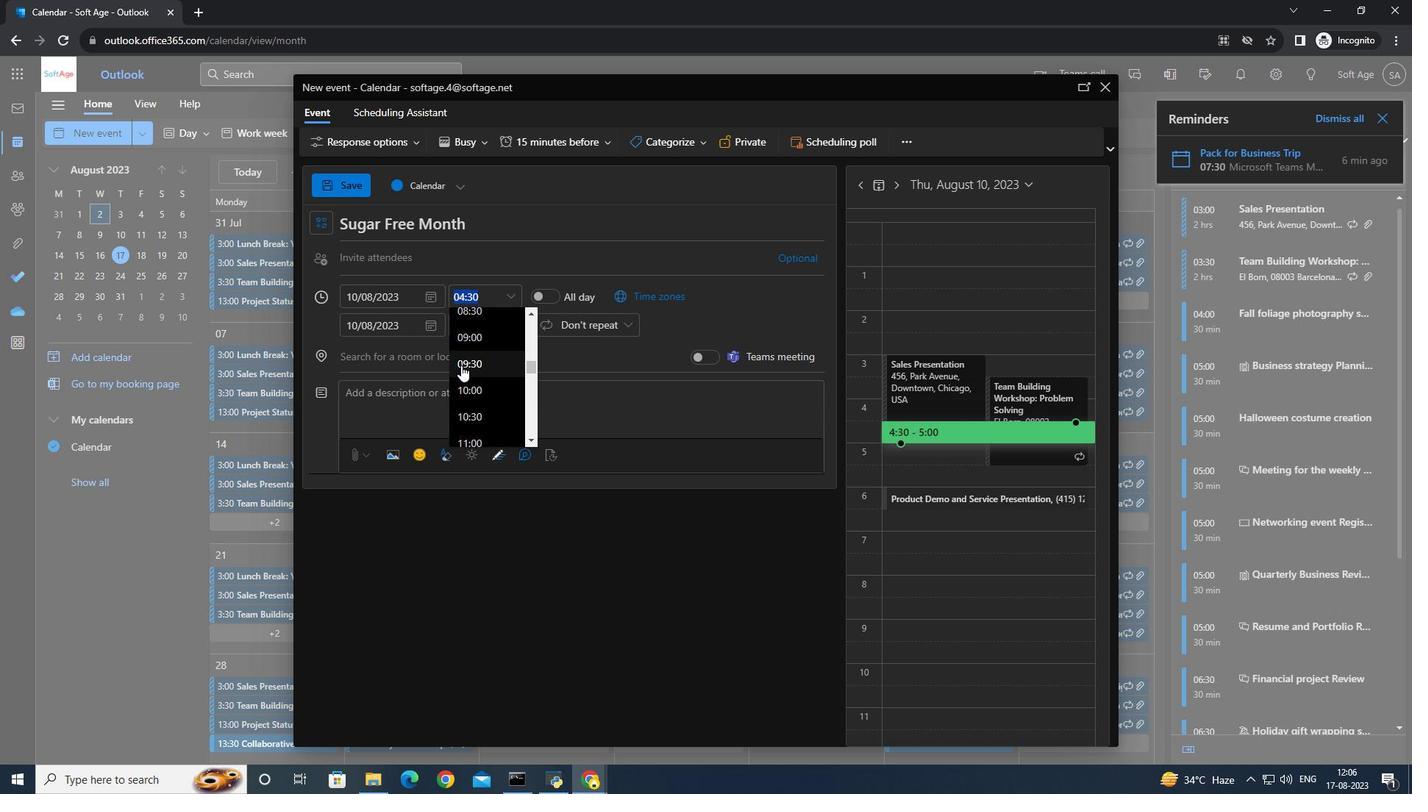 
Action: Mouse moved to (510, 303)
Screenshot: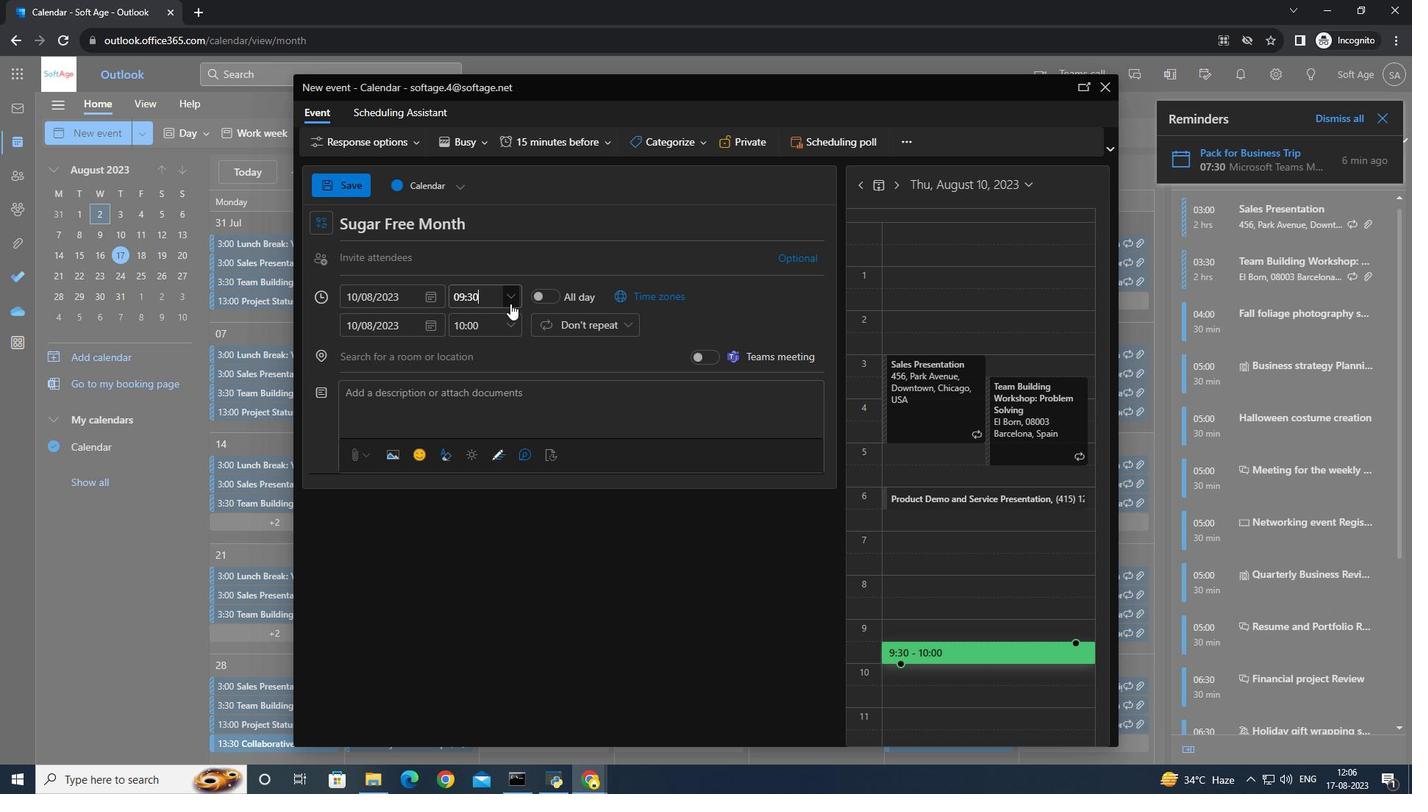
Action: Mouse pressed left at (510, 303)
Screenshot: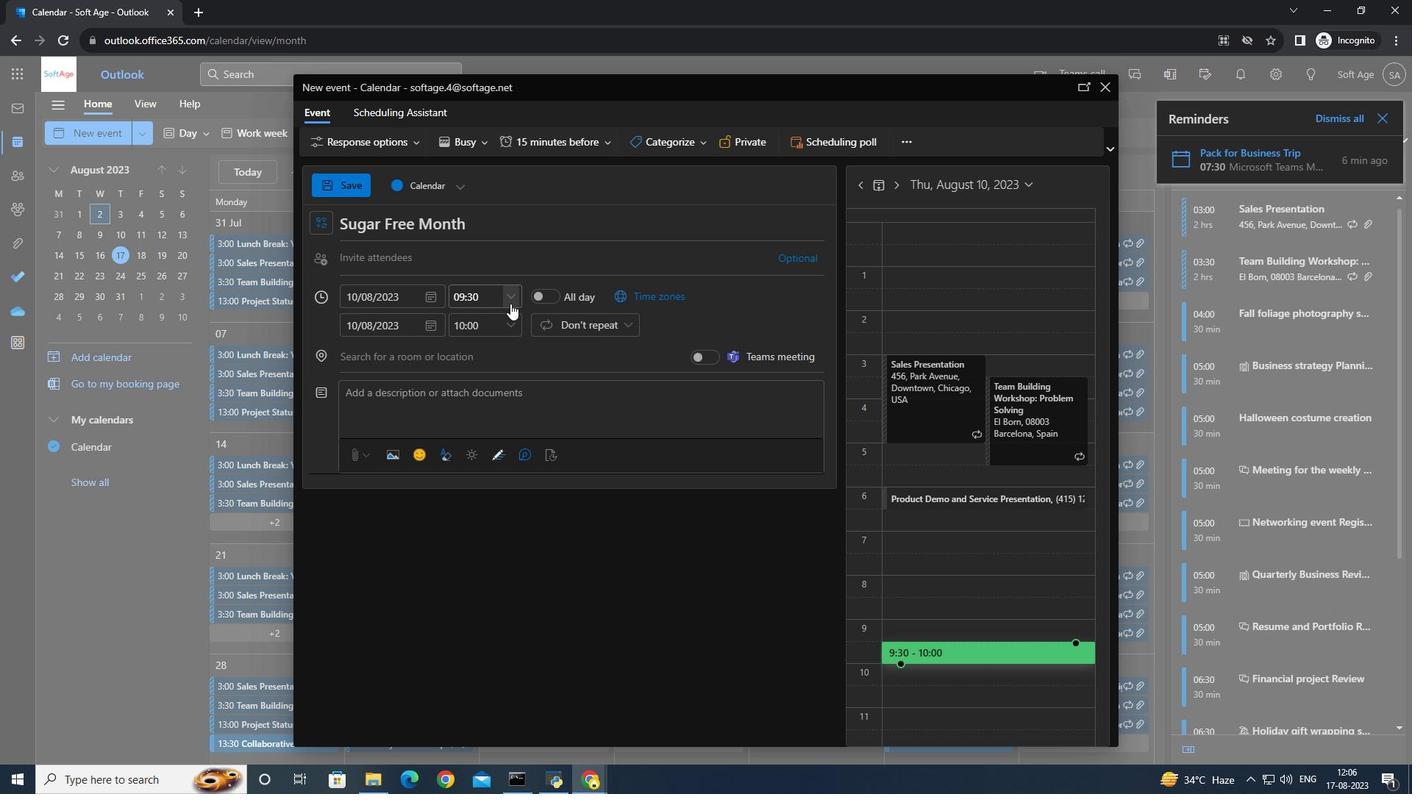
Action: Mouse moved to (480, 355)
Screenshot: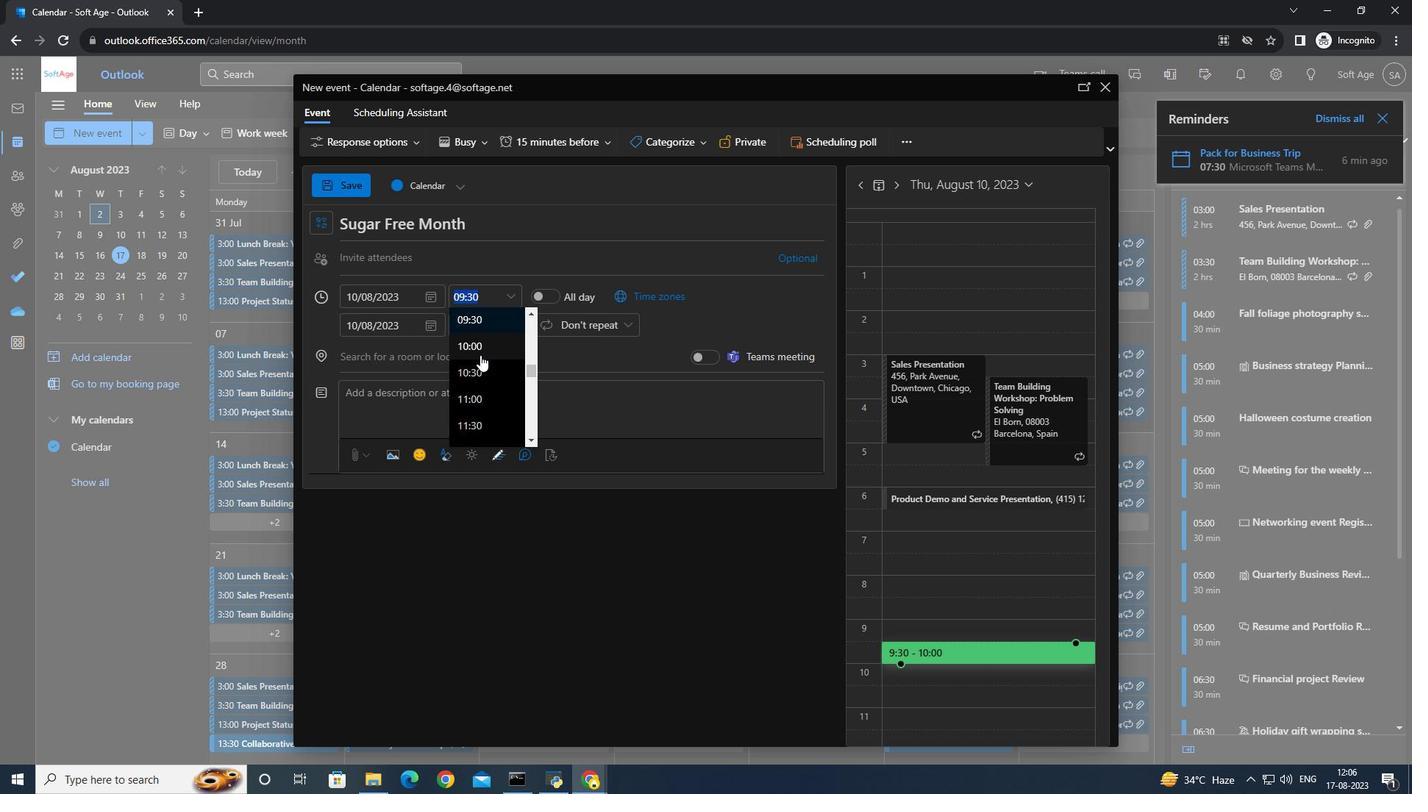 
Action: Mouse scrolled (480, 355) with delta (0, 0)
Screenshot: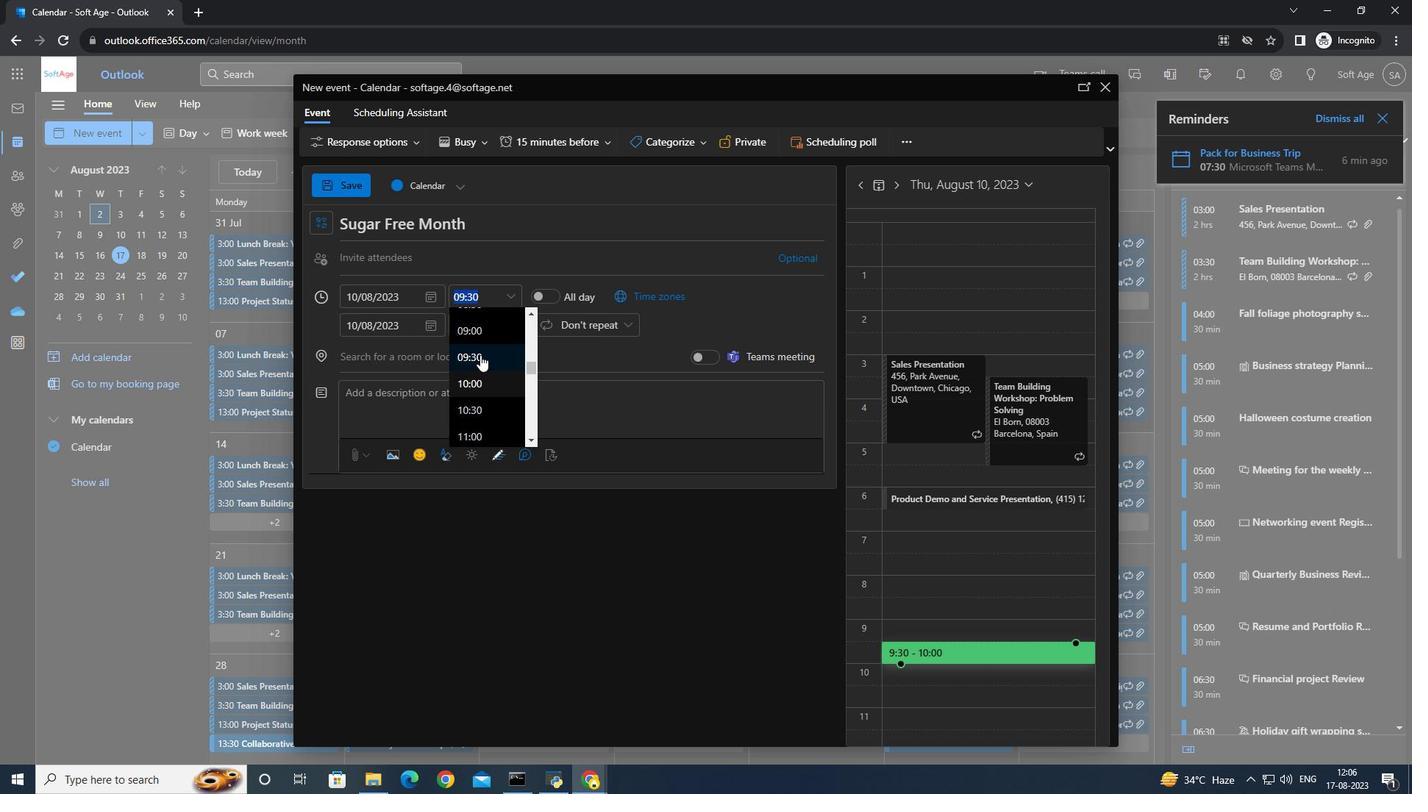 
Action: Mouse moved to (486, 318)
Screenshot: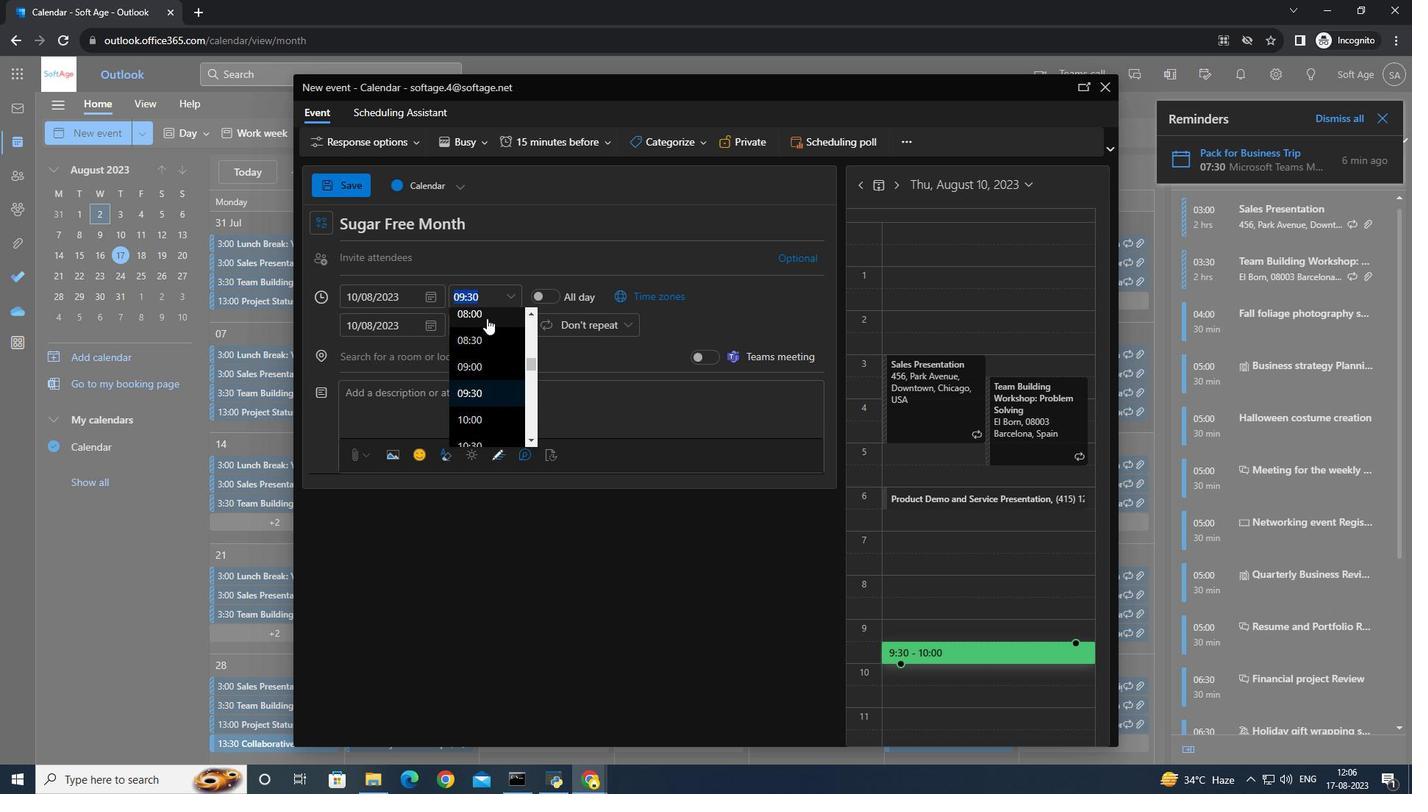 
Action: Mouse pressed left at (486, 318)
Screenshot: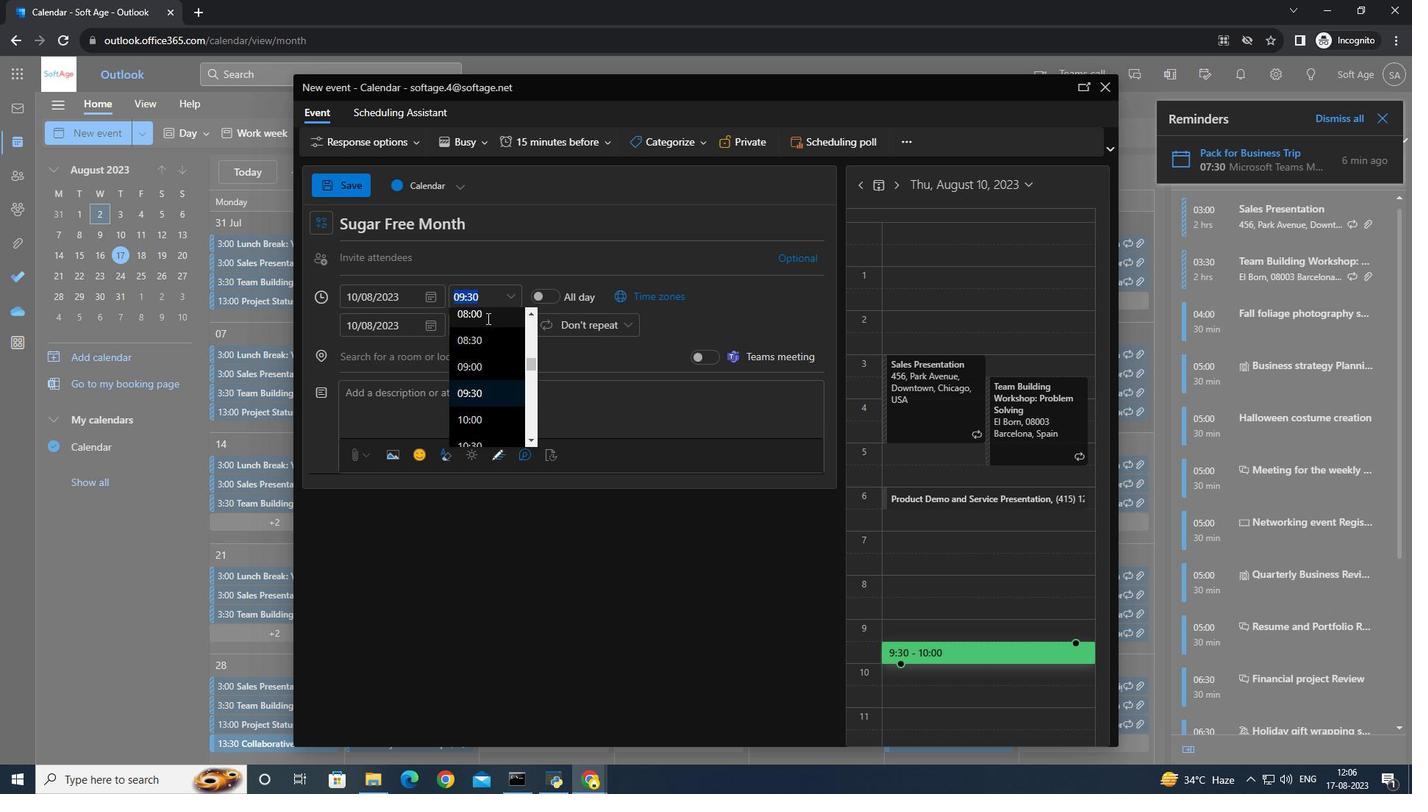 
Action: Mouse moved to (349, 189)
Screenshot: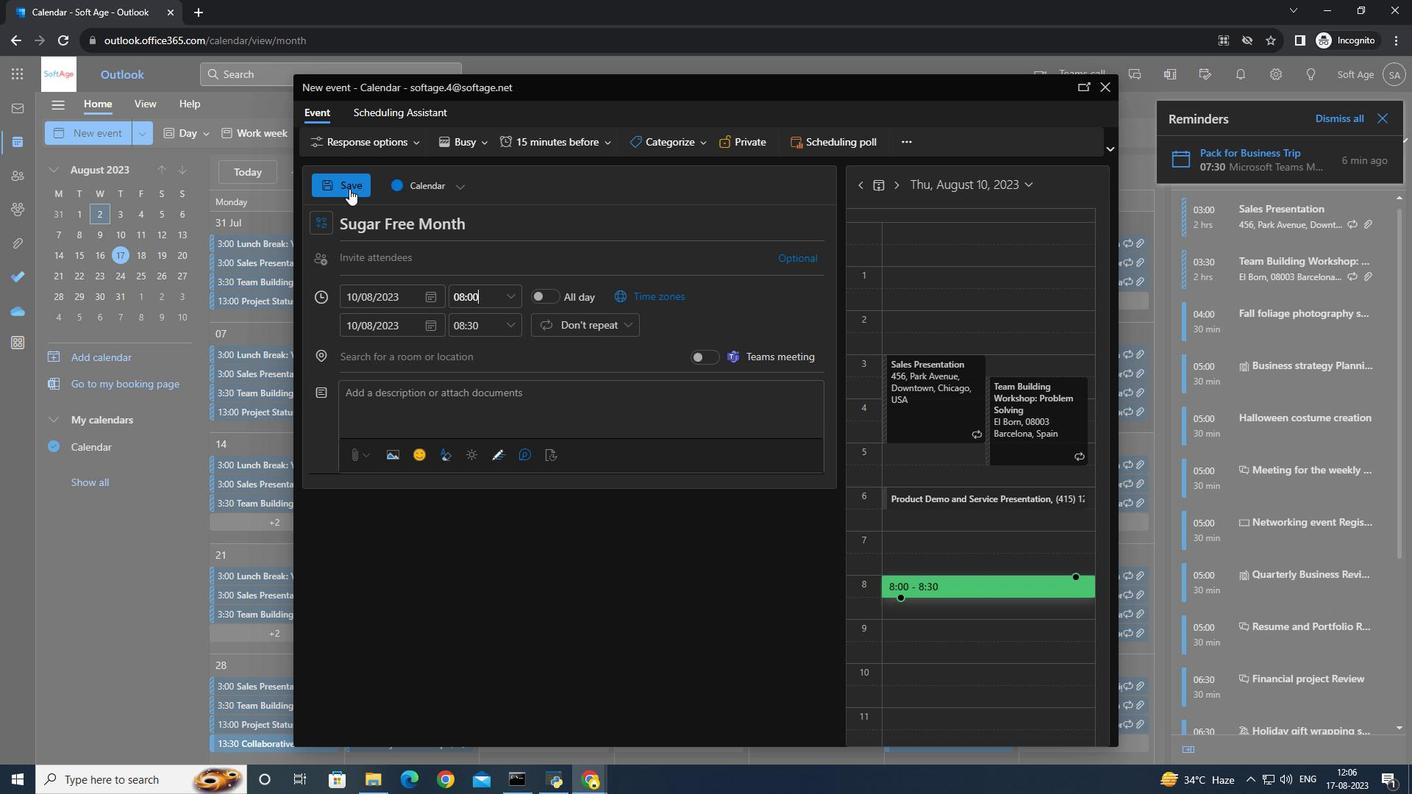 
Action: Mouse pressed left at (349, 189)
Screenshot: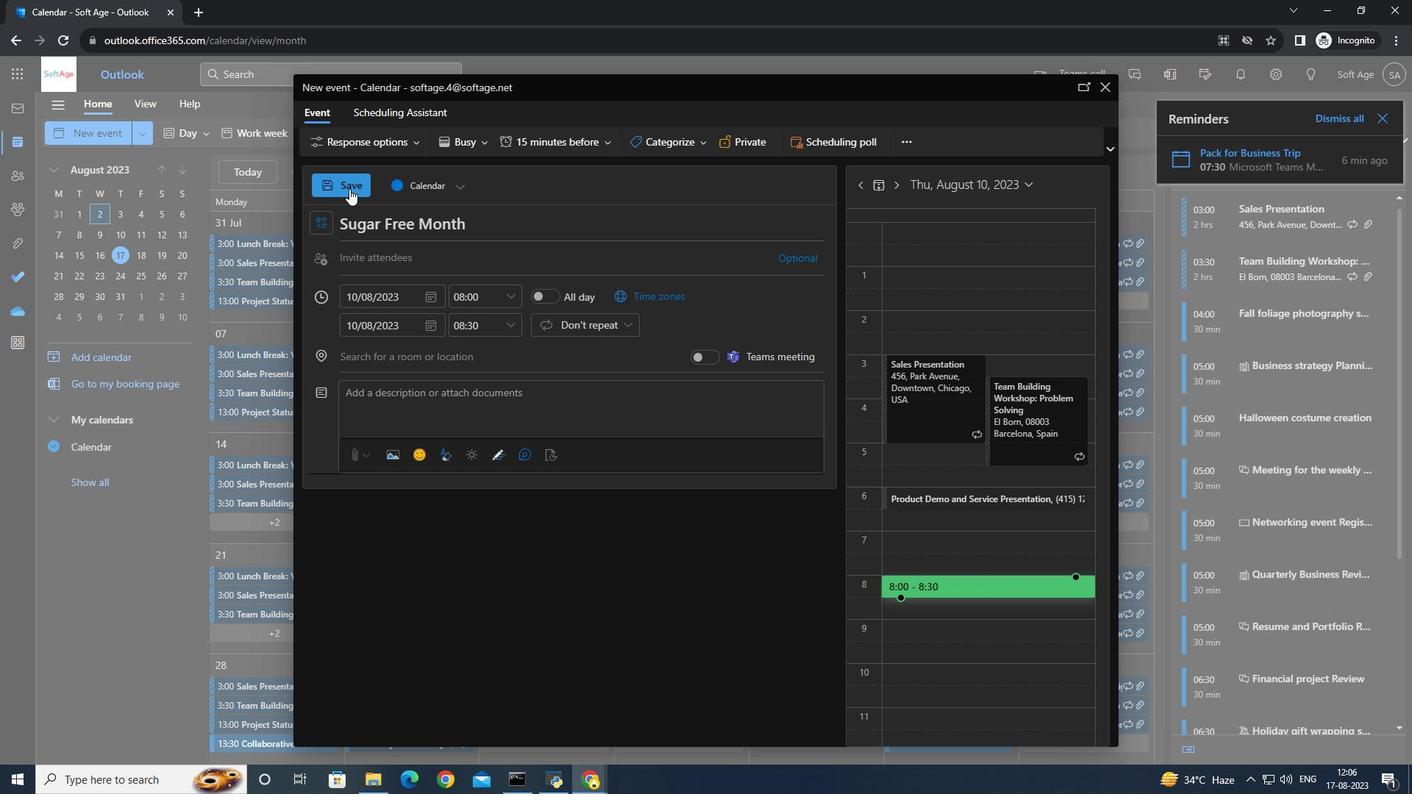 
Action: Mouse moved to (349, 188)
Screenshot: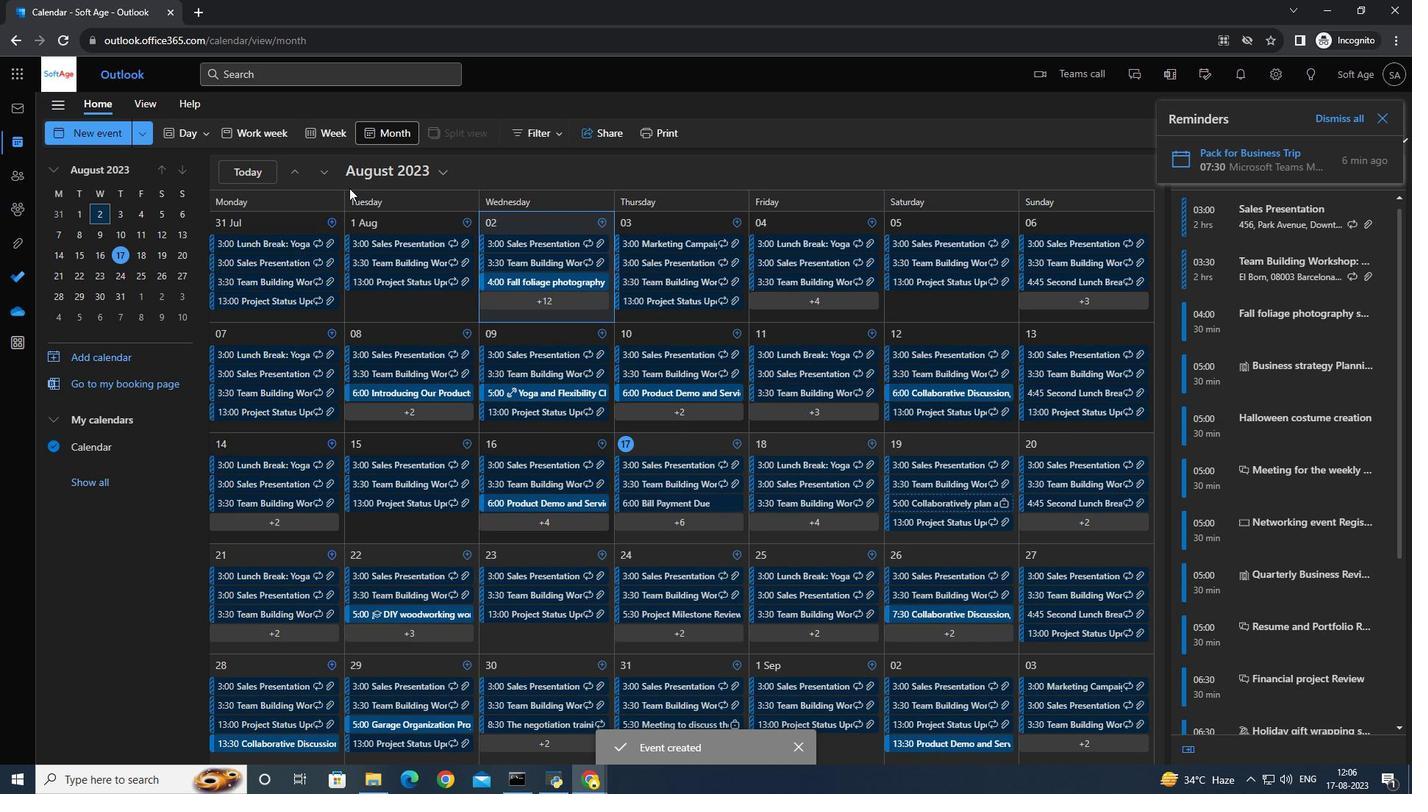 
